 Task: Add the task  Upgrade and migrate company customer relationship management (CRM) to a cloud-based solution to the section Code Collectors in the project AgileImpact and add a Due Date to the respective task as 2024/02/11
Action: Mouse moved to (775, 563)
Screenshot: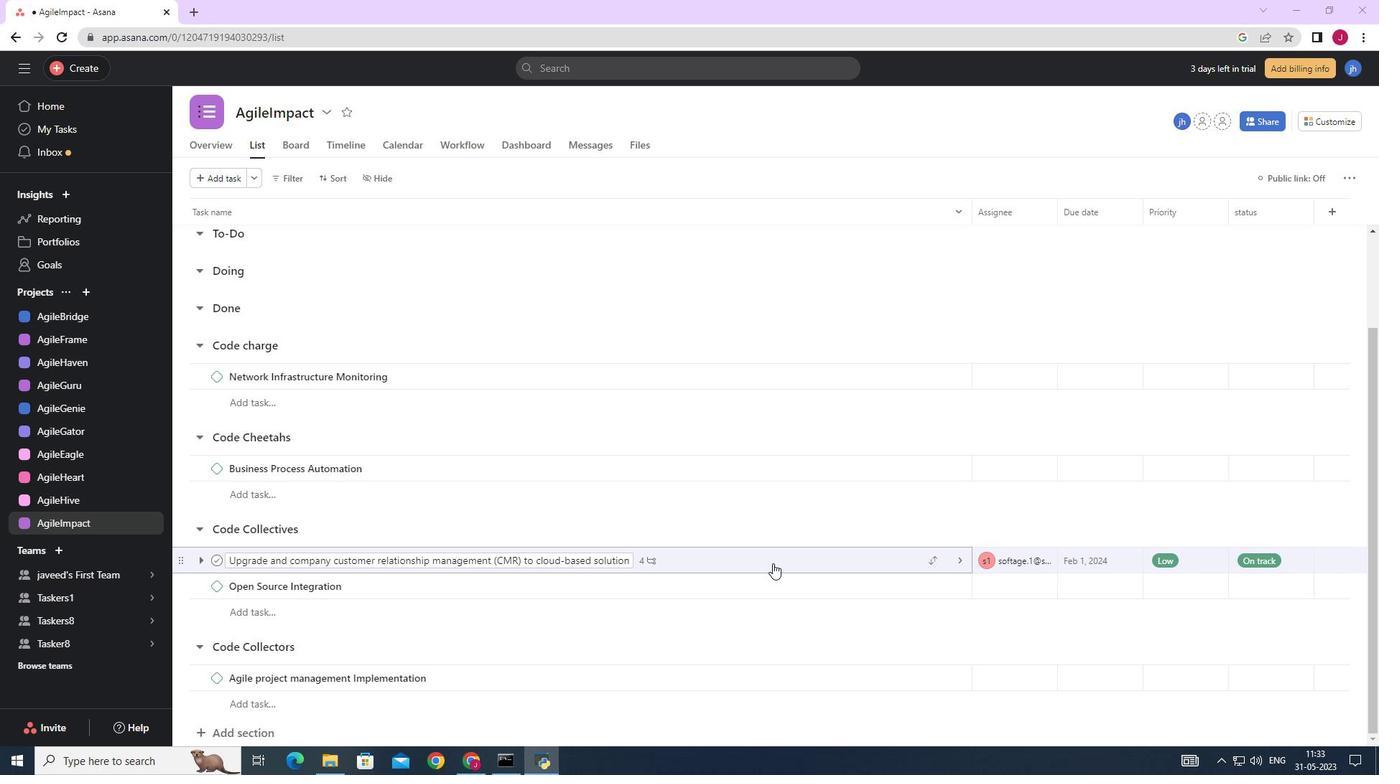 
Action: Mouse scrolled (775, 563) with delta (0, 0)
Screenshot: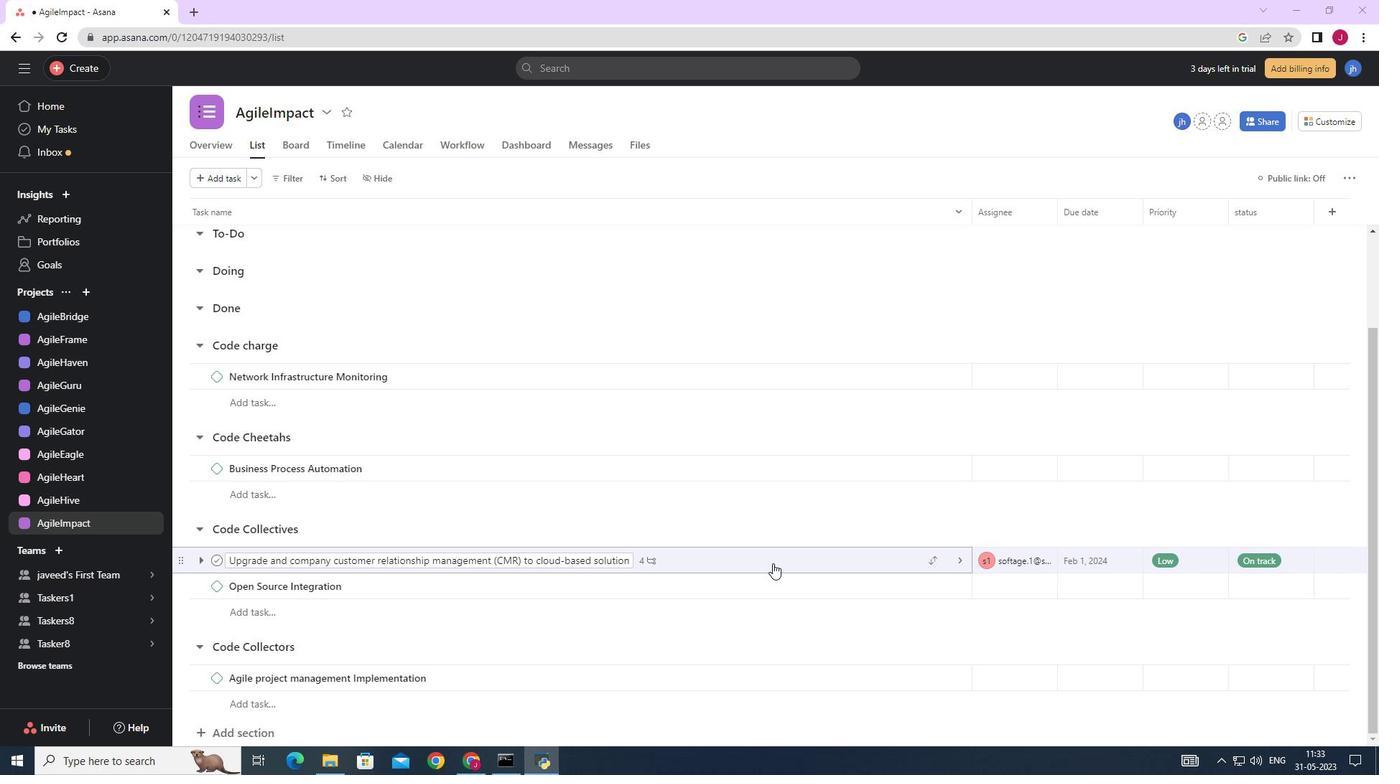 
Action: Mouse scrolled (775, 563) with delta (0, 0)
Screenshot: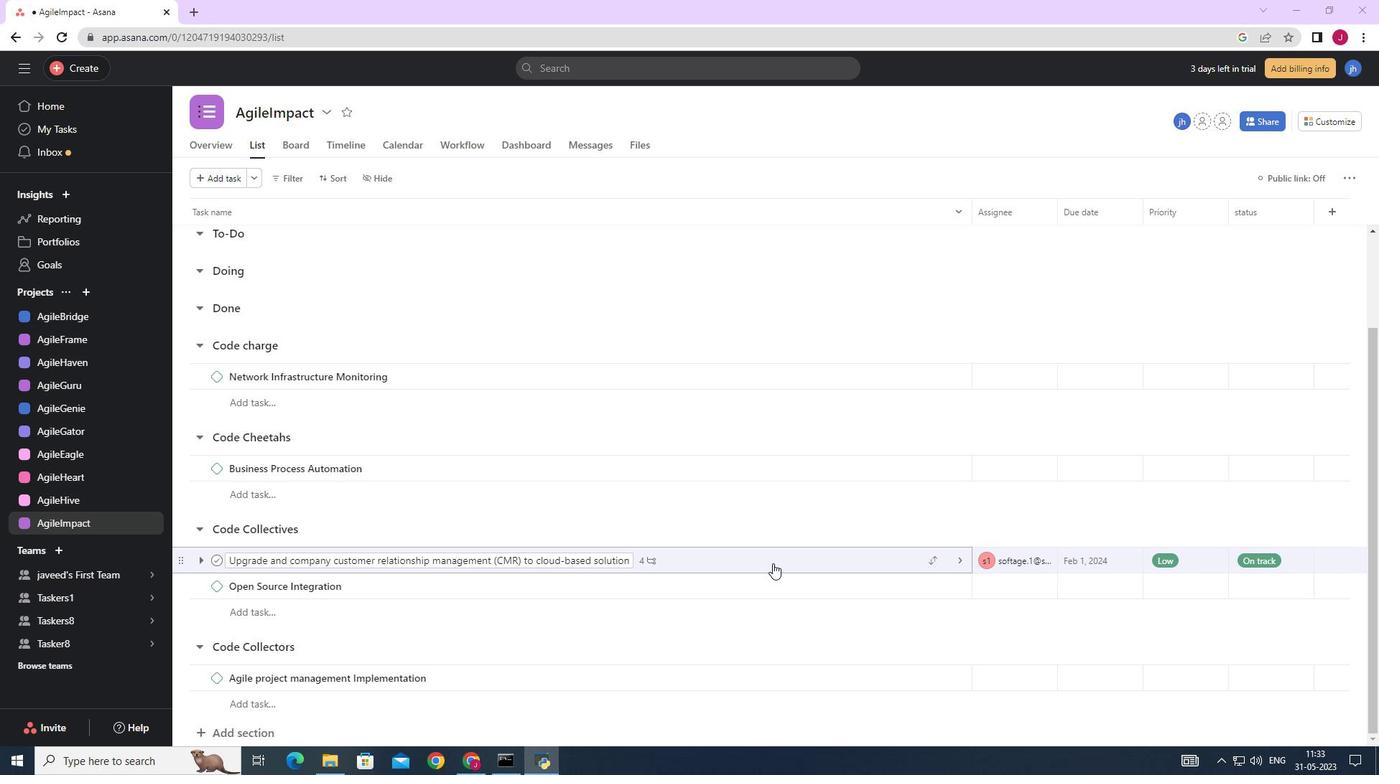 
Action: Mouse scrolled (775, 563) with delta (0, 0)
Screenshot: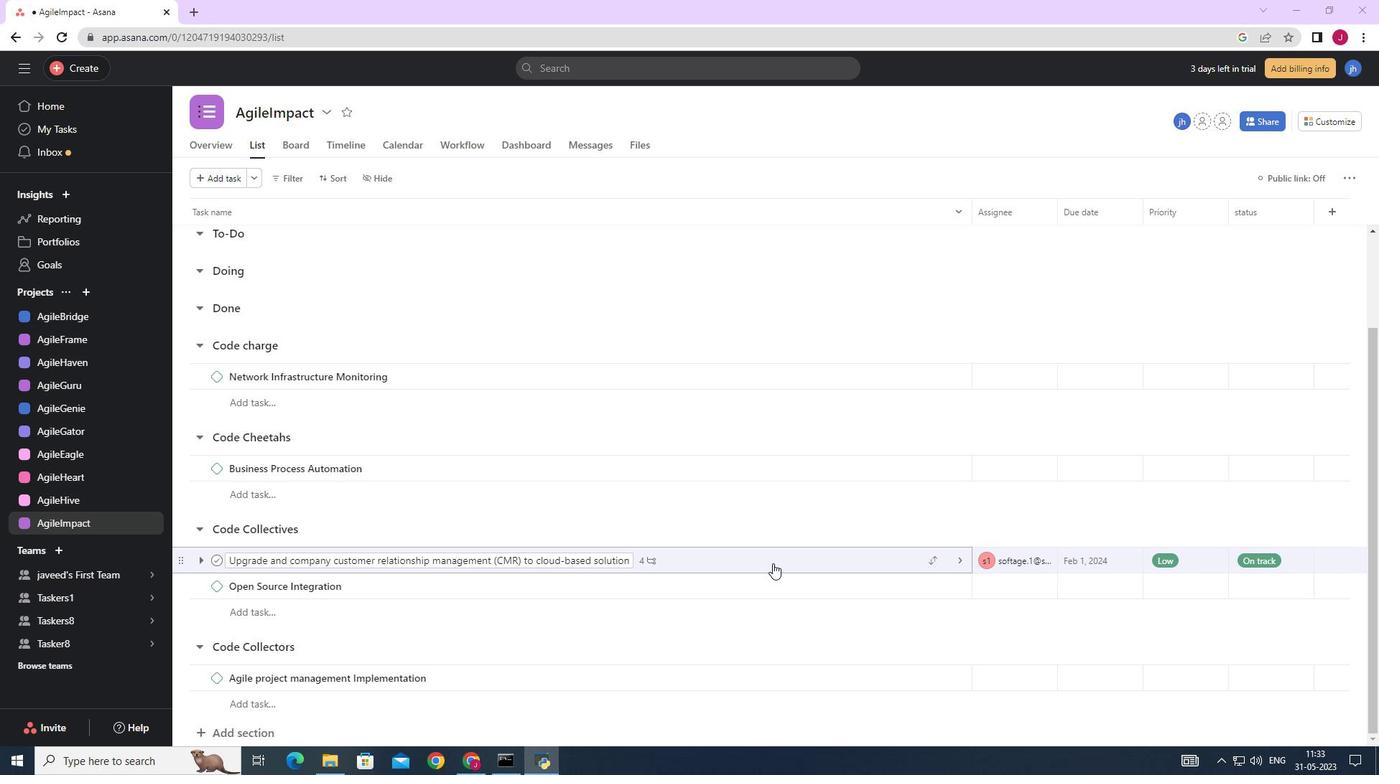 
Action: Mouse scrolled (775, 563) with delta (0, 0)
Screenshot: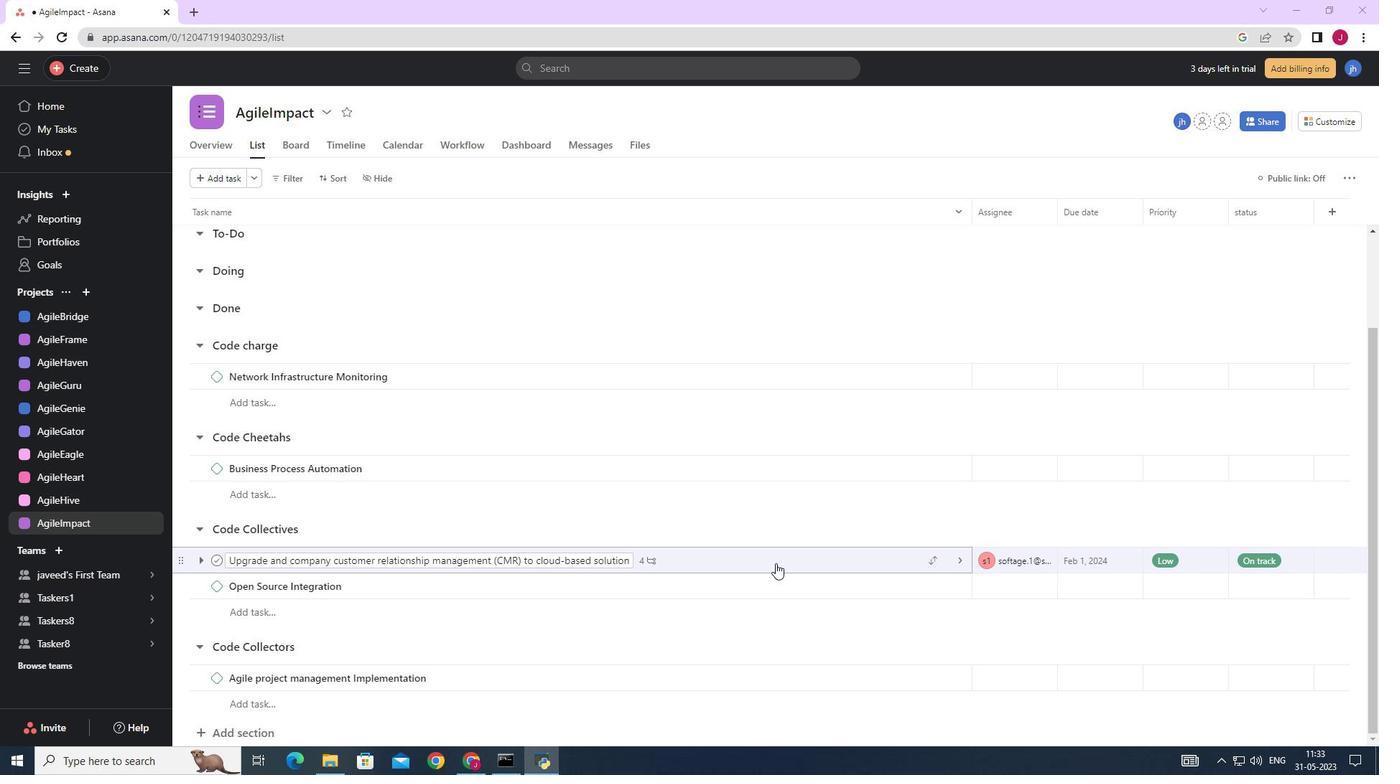 
Action: Mouse moved to (776, 563)
Screenshot: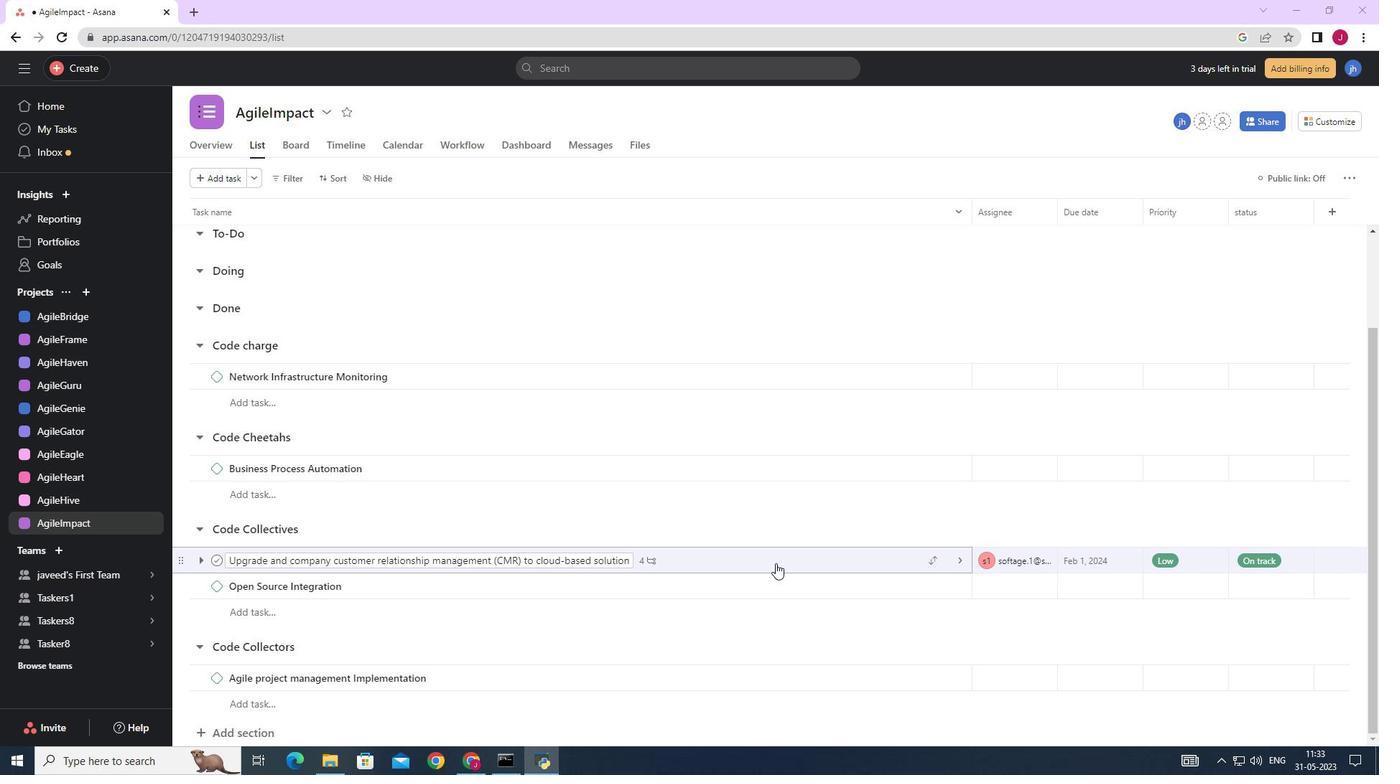 
Action: Mouse scrolled (776, 563) with delta (0, 0)
Screenshot: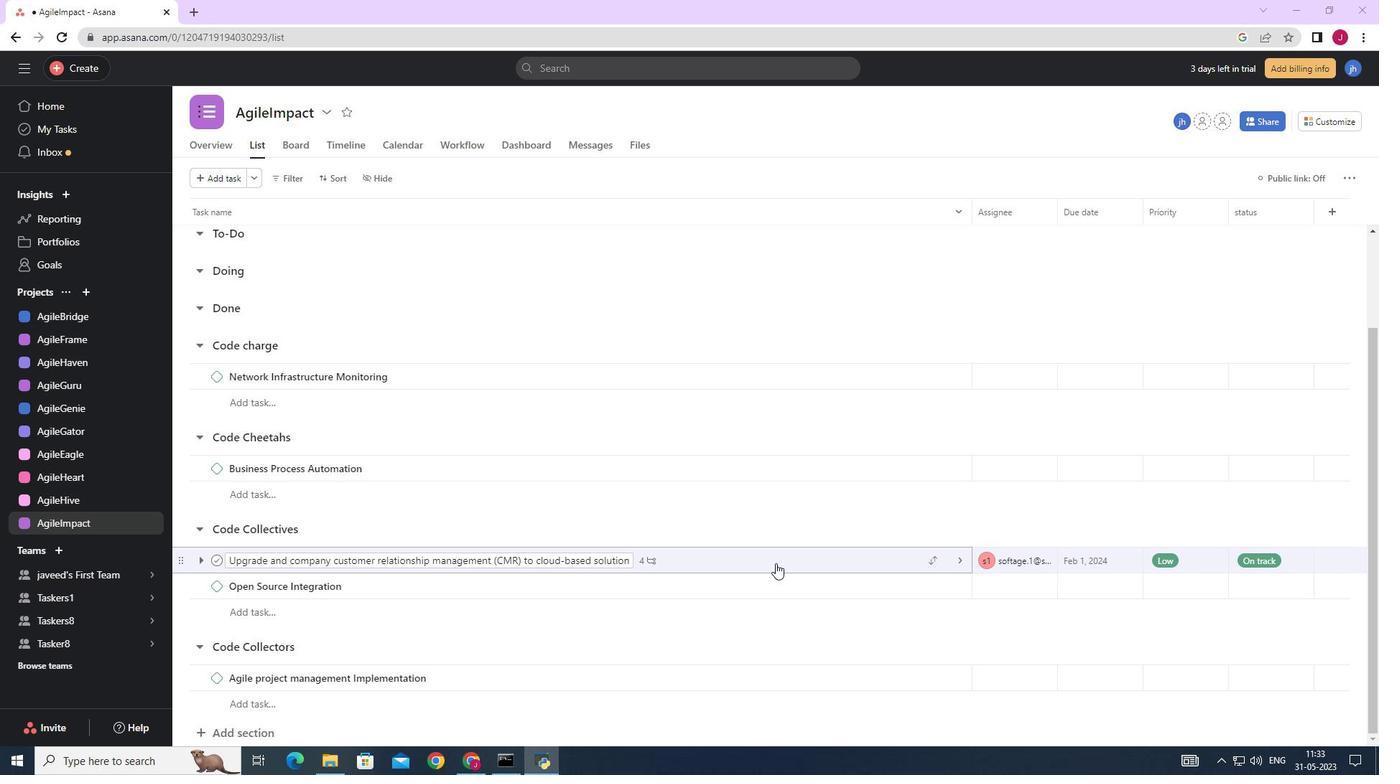 
Action: Mouse moved to (777, 568)
Screenshot: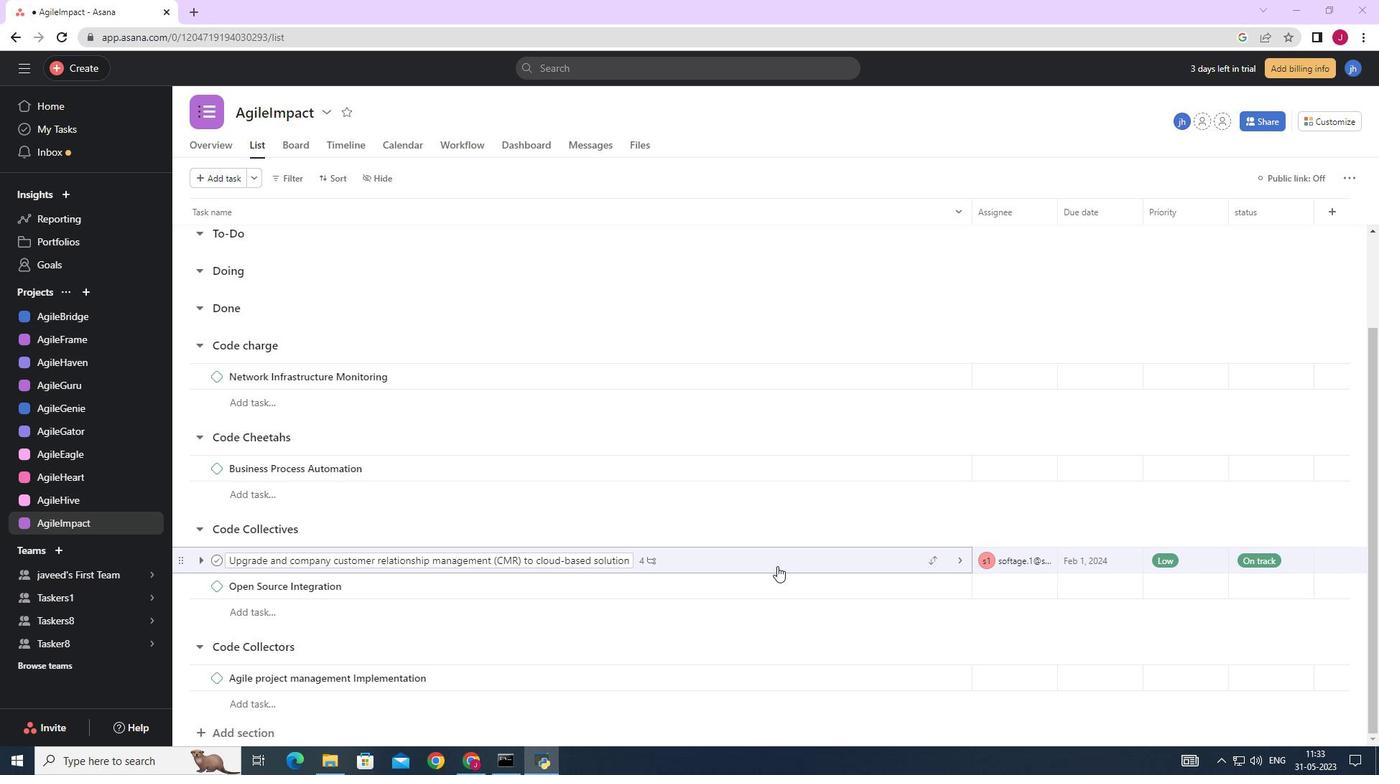 
Action: Mouse scrolled (777, 567) with delta (0, 0)
Screenshot: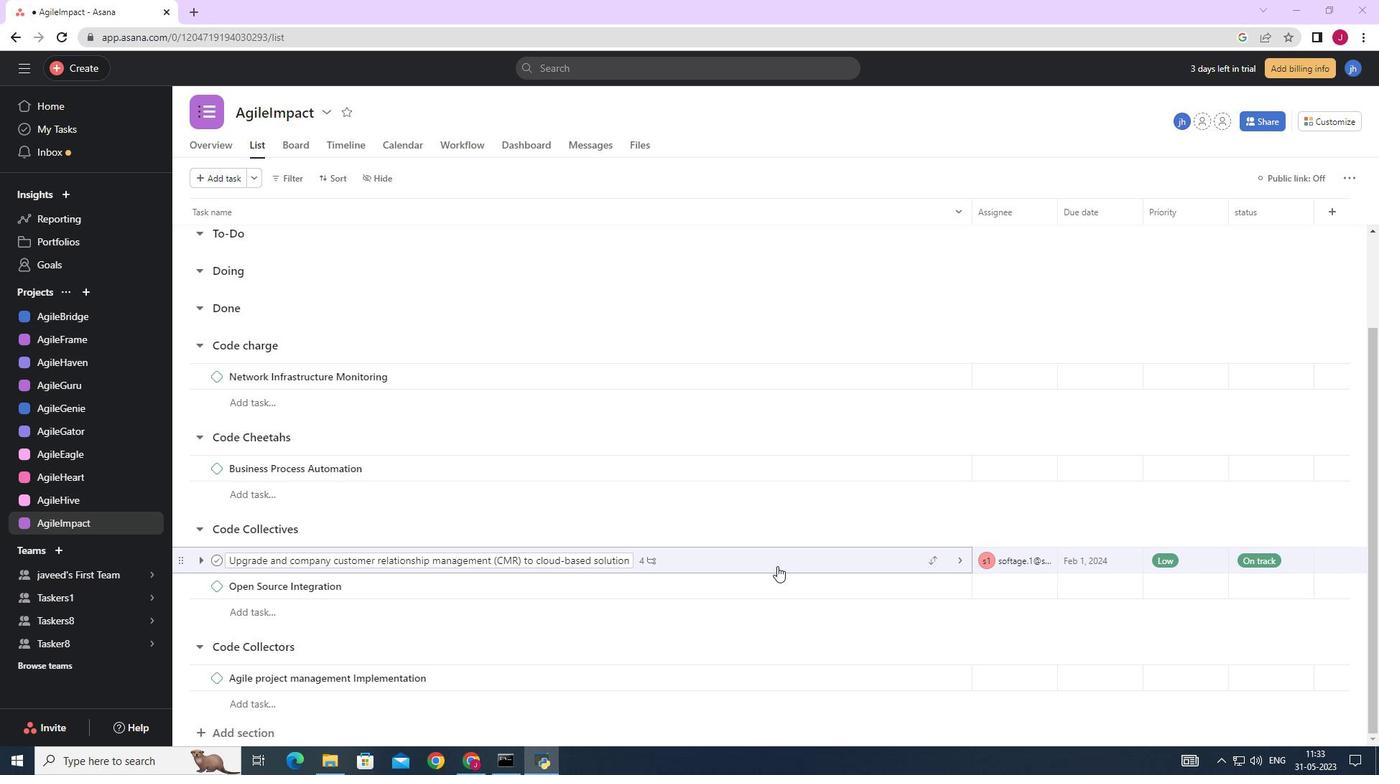 
Action: Mouse moved to (777, 570)
Screenshot: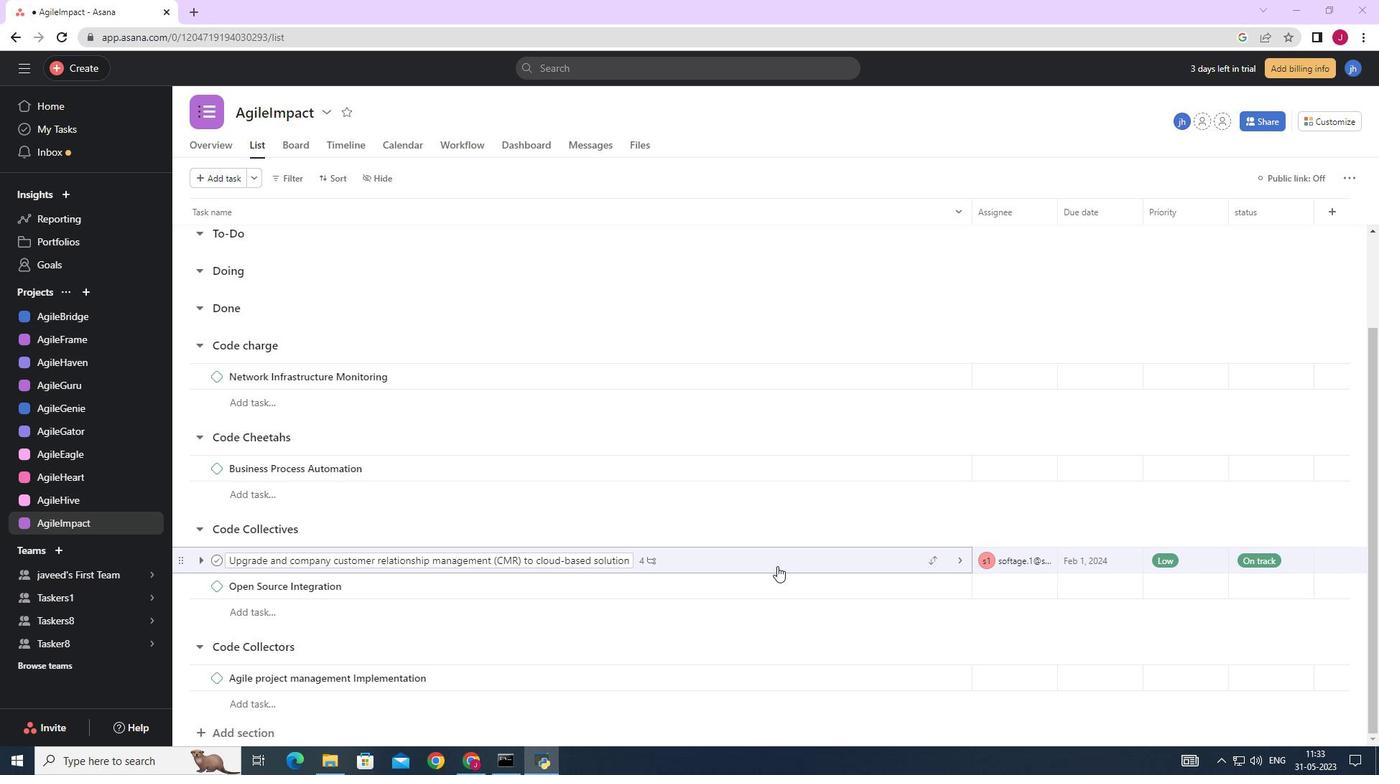 
Action: Mouse scrolled (777, 569) with delta (0, 0)
Screenshot: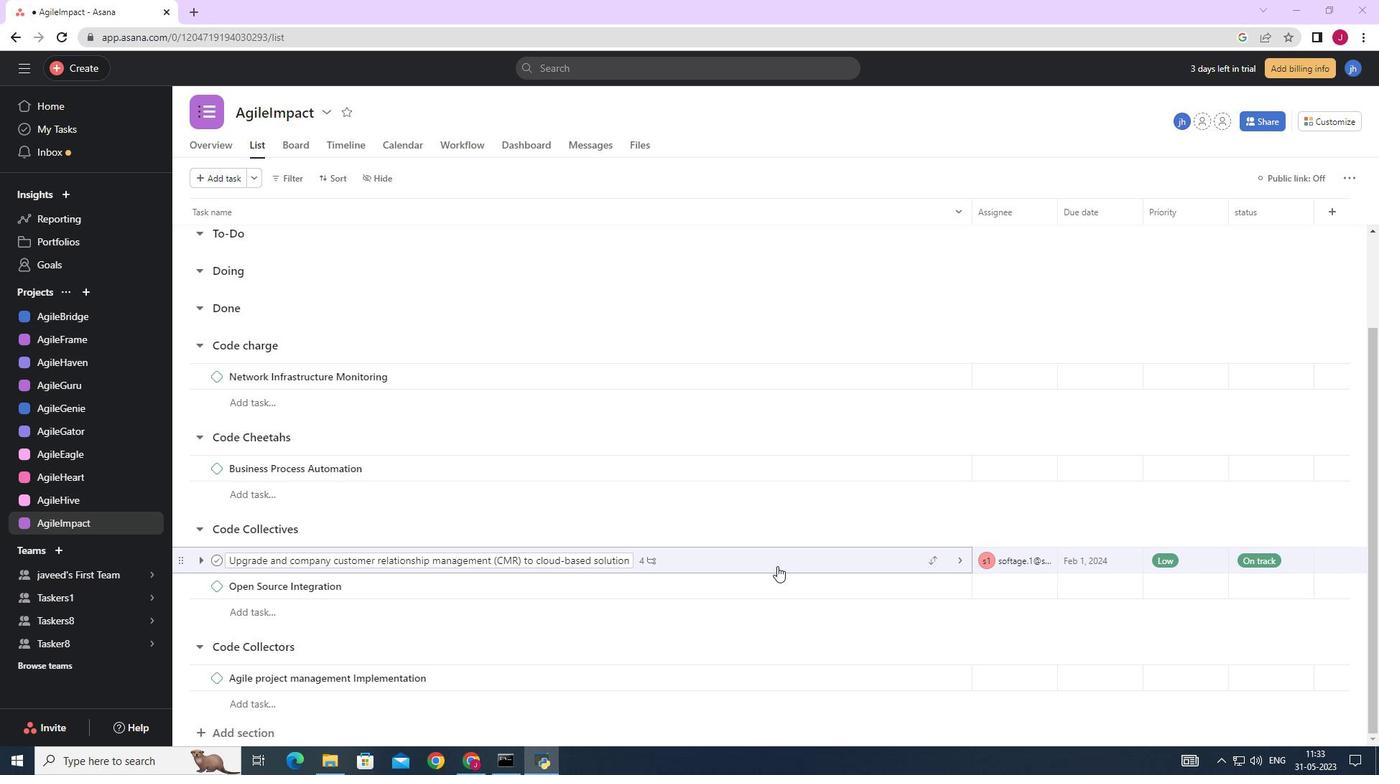 
Action: Mouse moved to (777, 572)
Screenshot: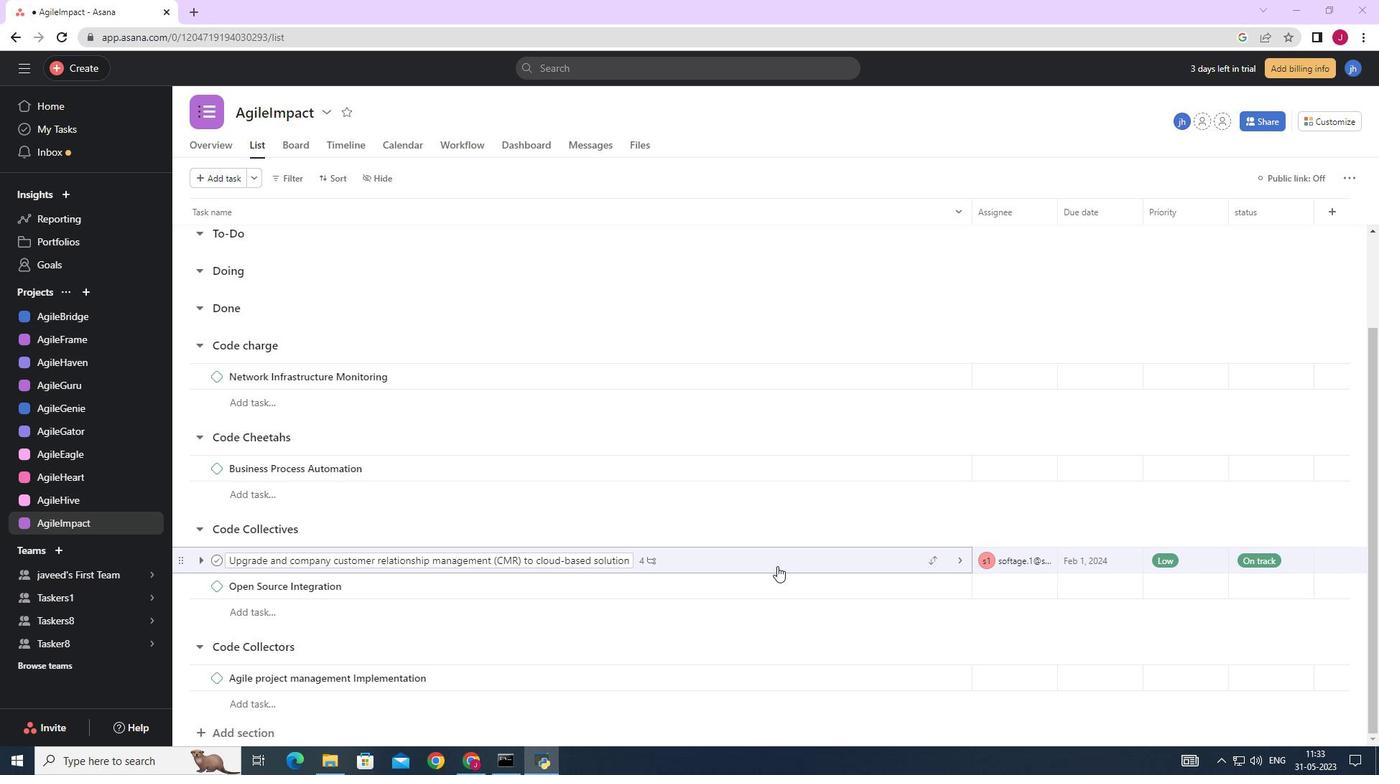 
Action: Mouse scrolled (777, 571) with delta (0, 0)
Screenshot: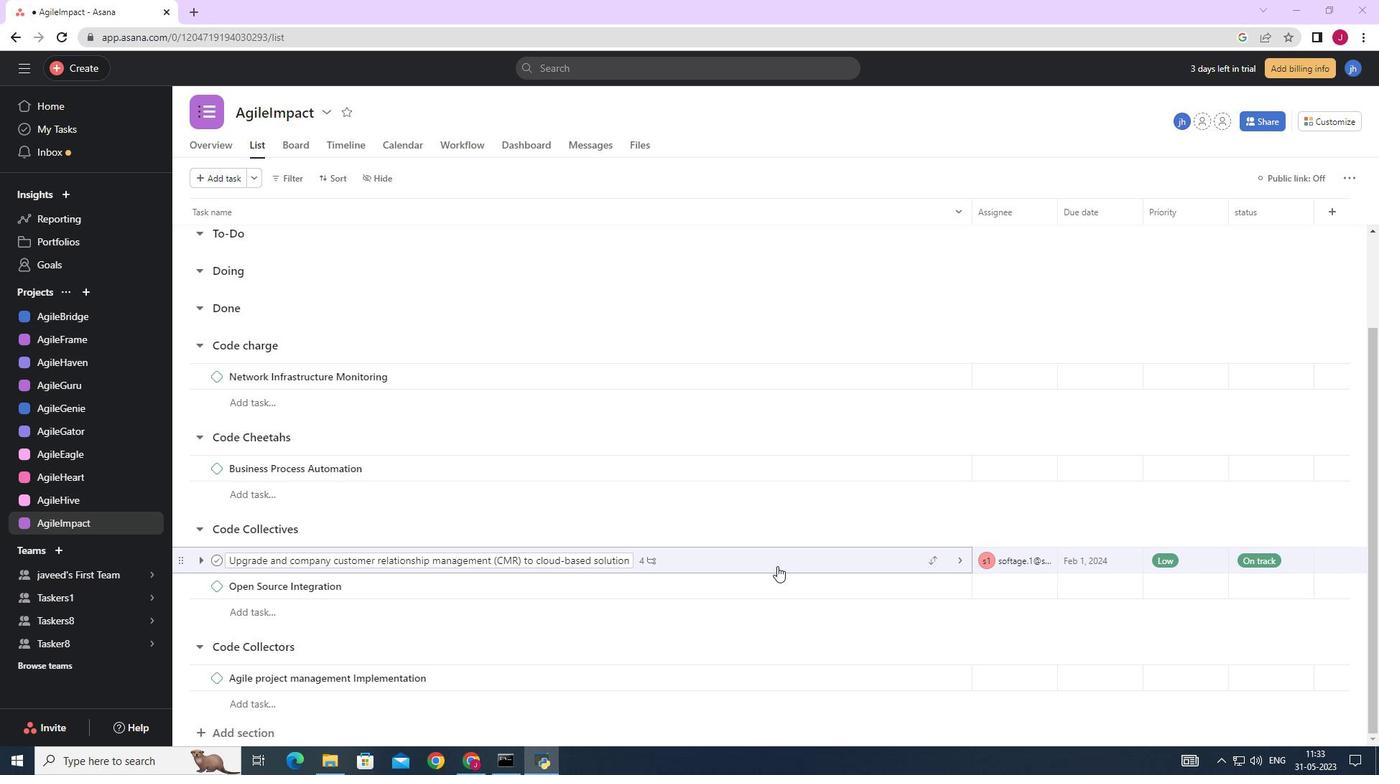
Action: Mouse moved to (932, 560)
Screenshot: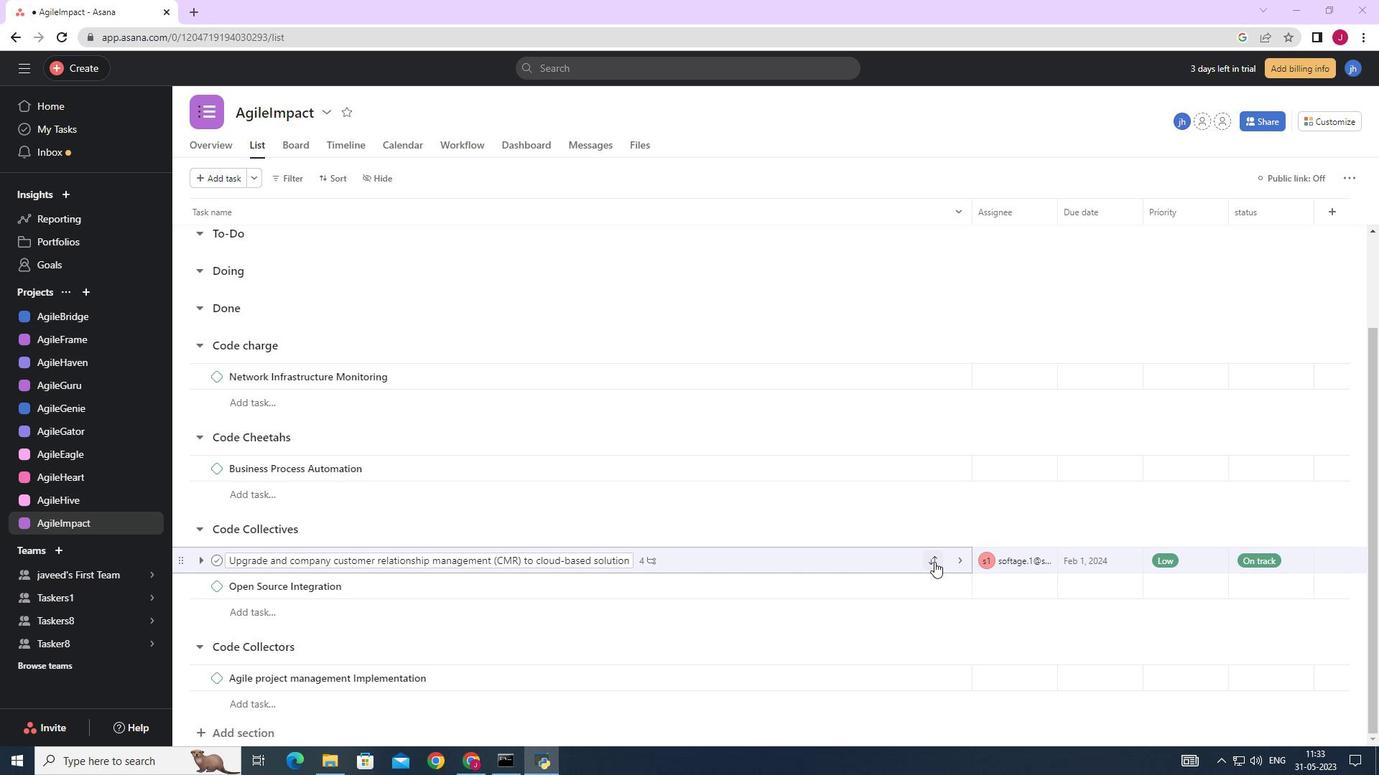 
Action: Mouse pressed left at (932, 560)
Screenshot: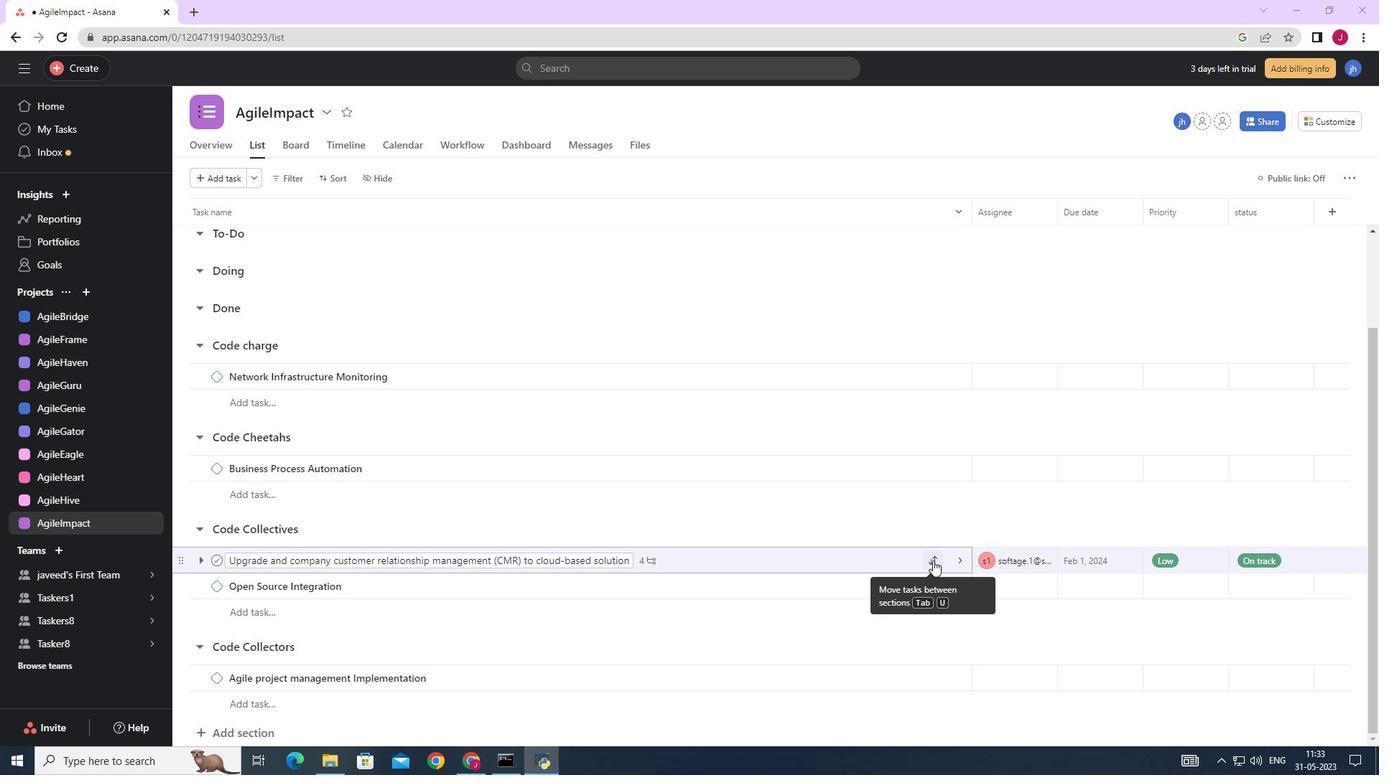 
Action: Mouse moved to (858, 527)
Screenshot: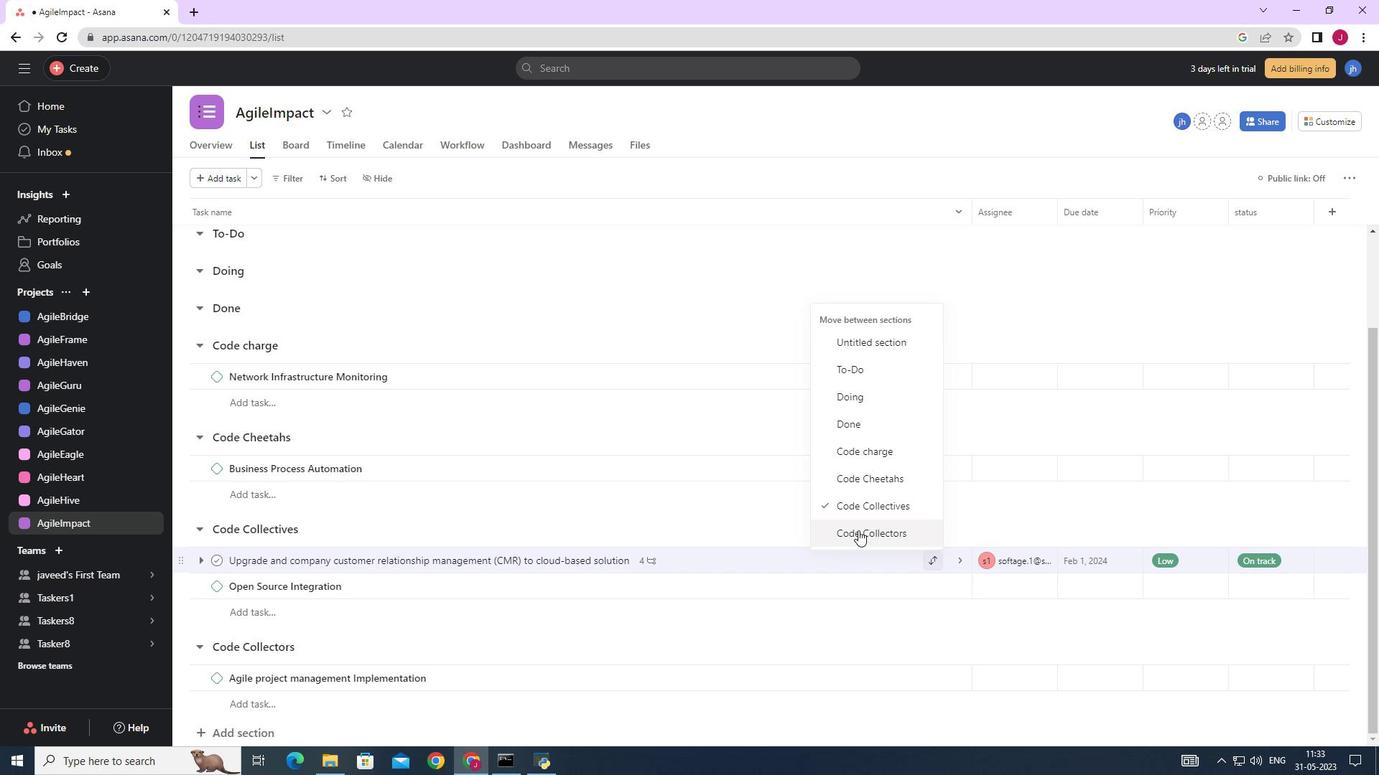 
Action: Mouse pressed left at (858, 527)
Screenshot: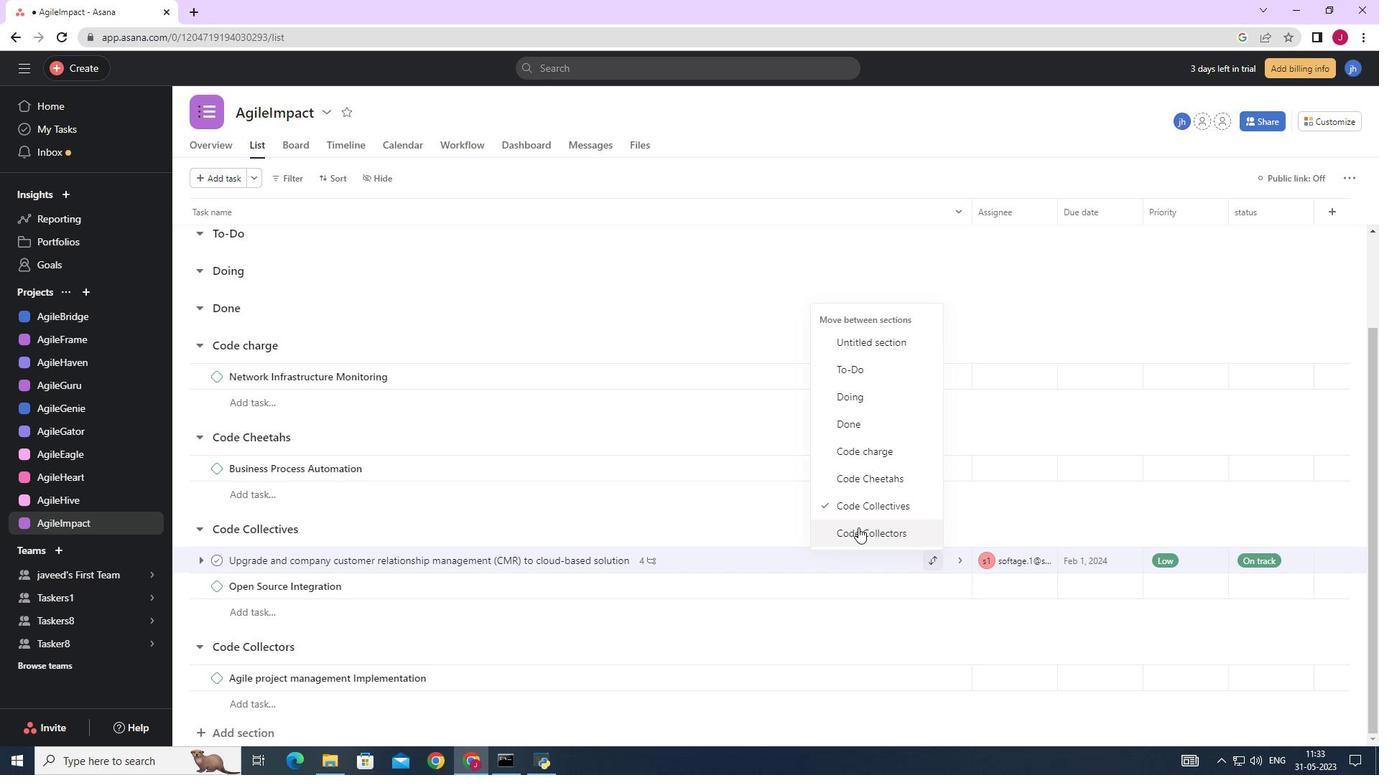 
Action: Mouse moved to (856, 603)
Screenshot: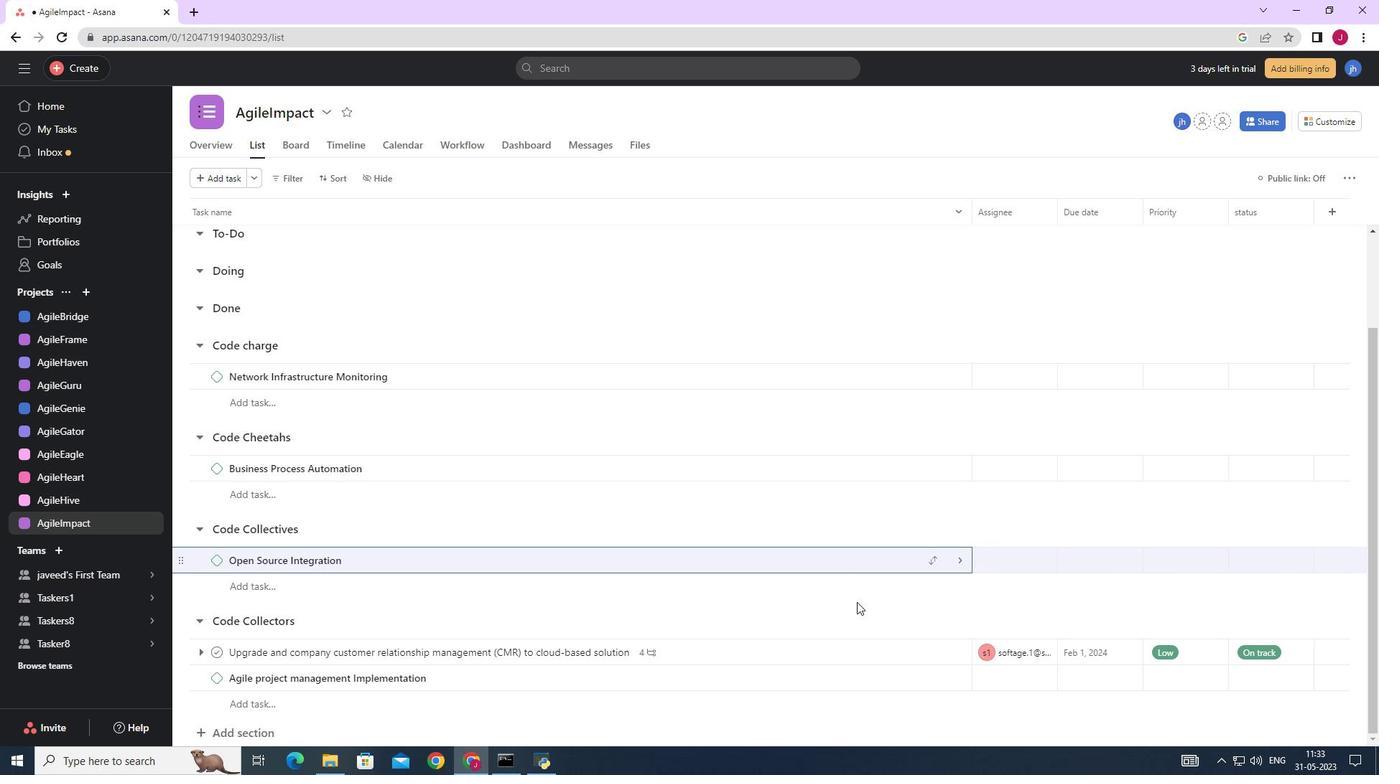 
Action: Mouse scrolled (856, 602) with delta (0, 0)
Screenshot: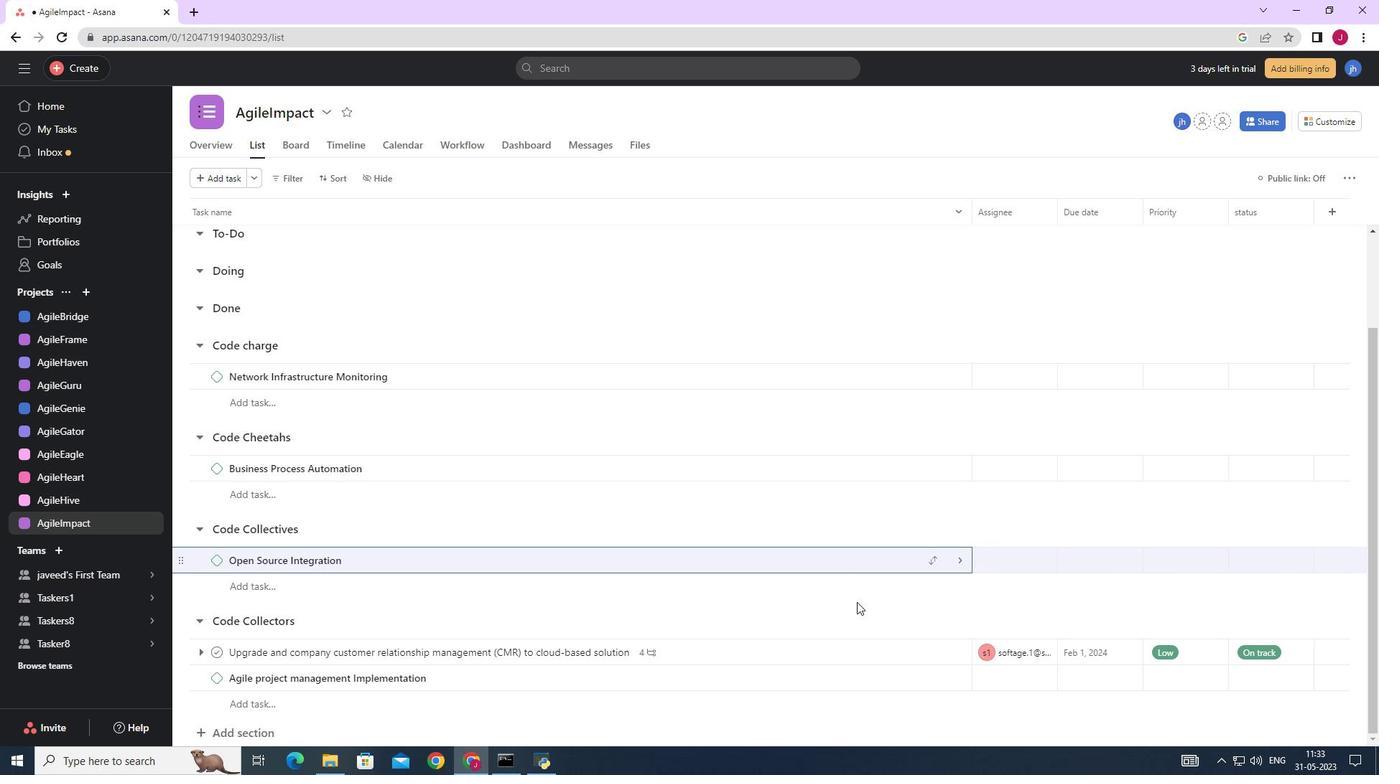 
Action: Mouse moved to (856, 604)
Screenshot: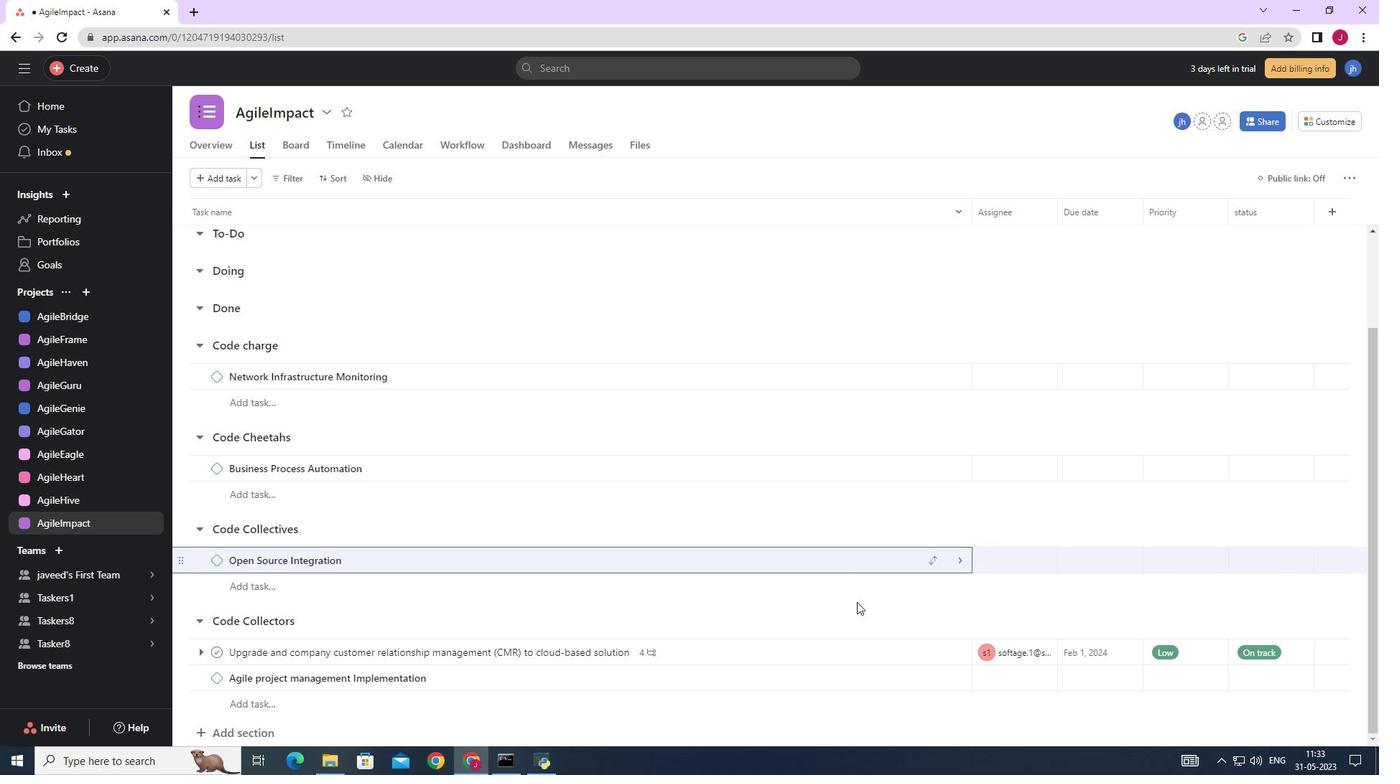 
Action: Mouse scrolled (856, 604) with delta (0, 0)
Screenshot: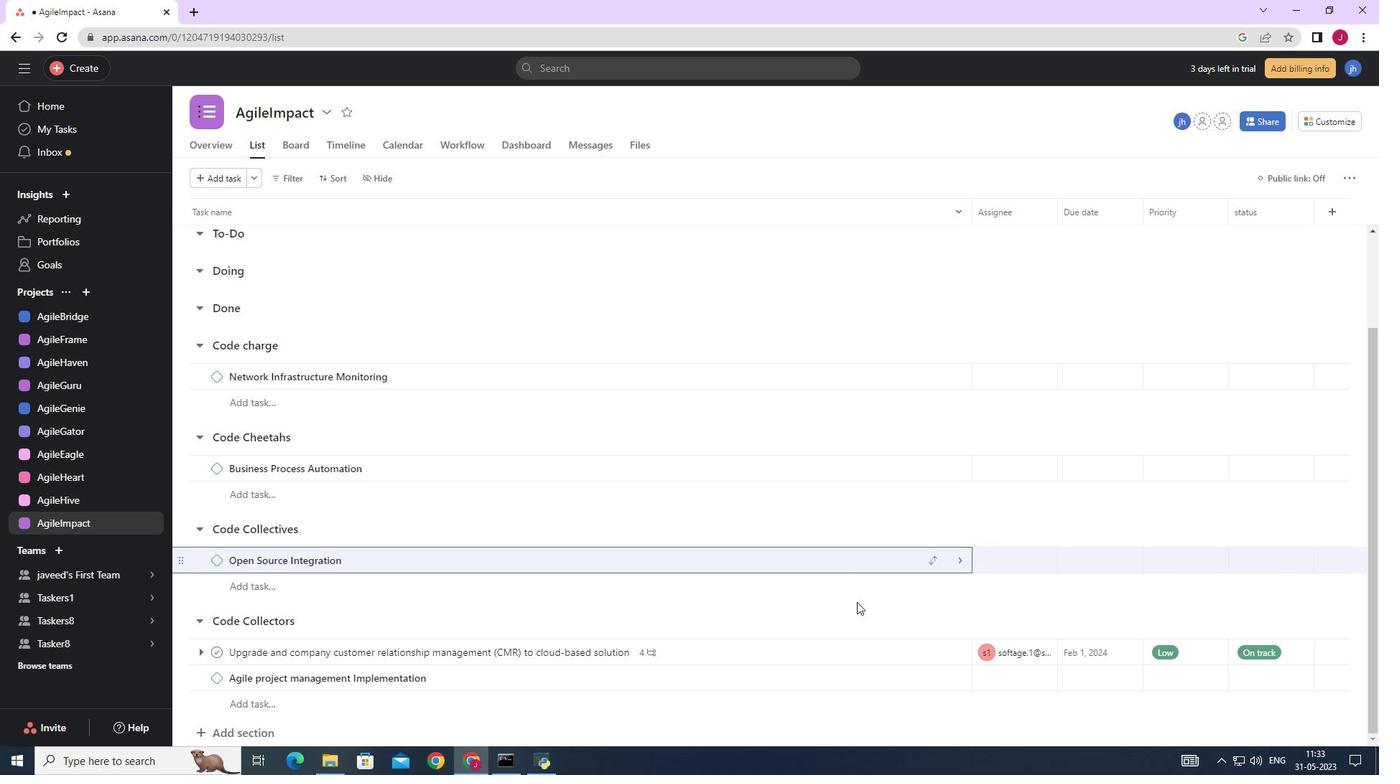 
Action: Mouse scrolled (856, 604) with delta (0, 0)
Screenshot: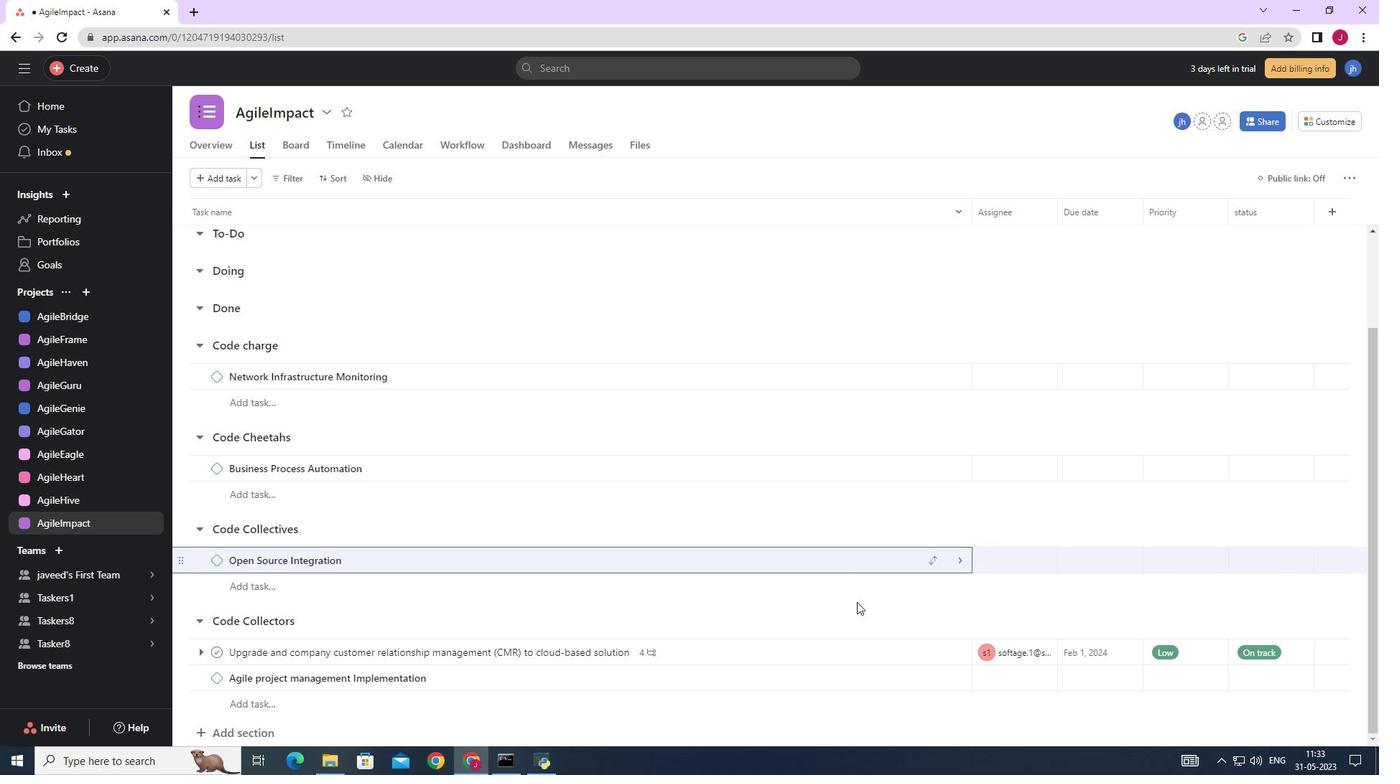 
Action: Mouse scrolled (856, 604) with delta (0, 0)
Screenshot: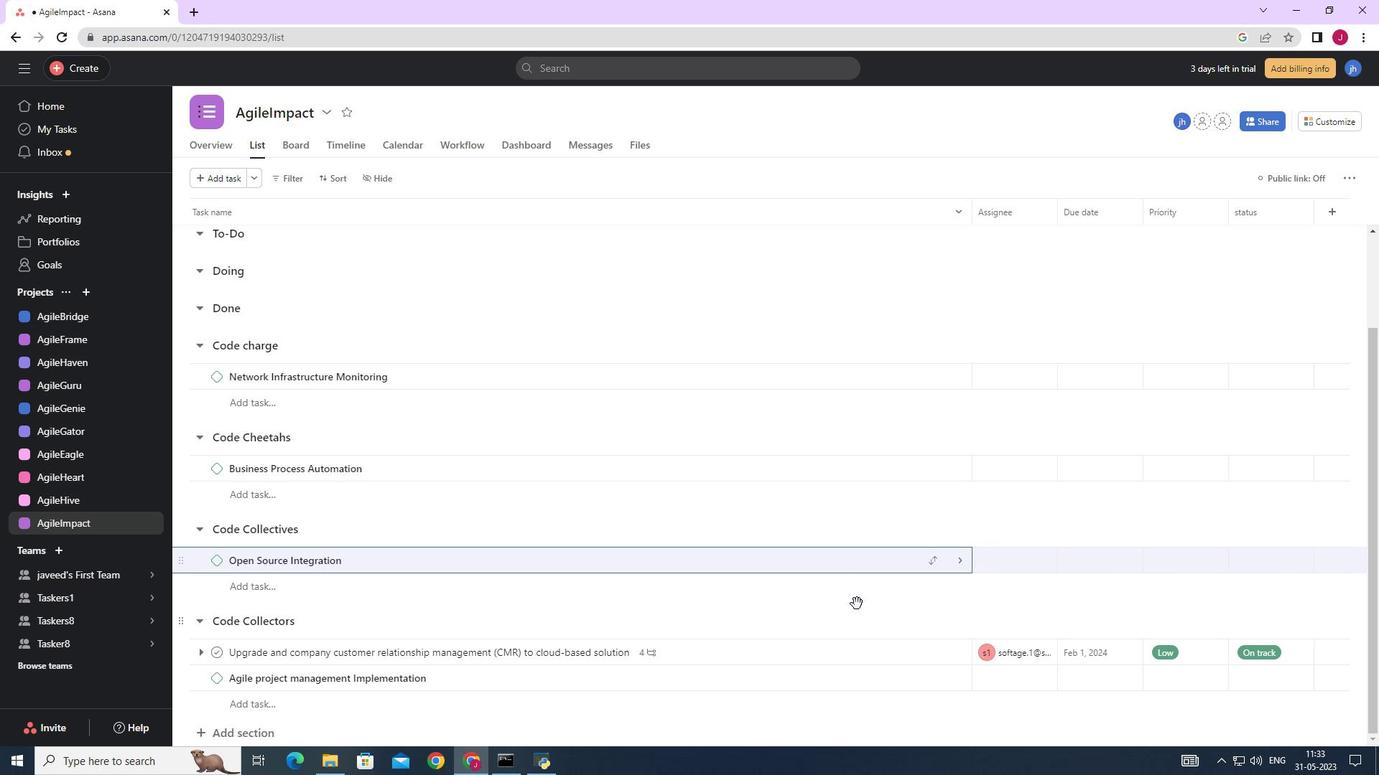 
Action: Mouse scrolled (856, 604) with delta (0, 0)
Screenshot: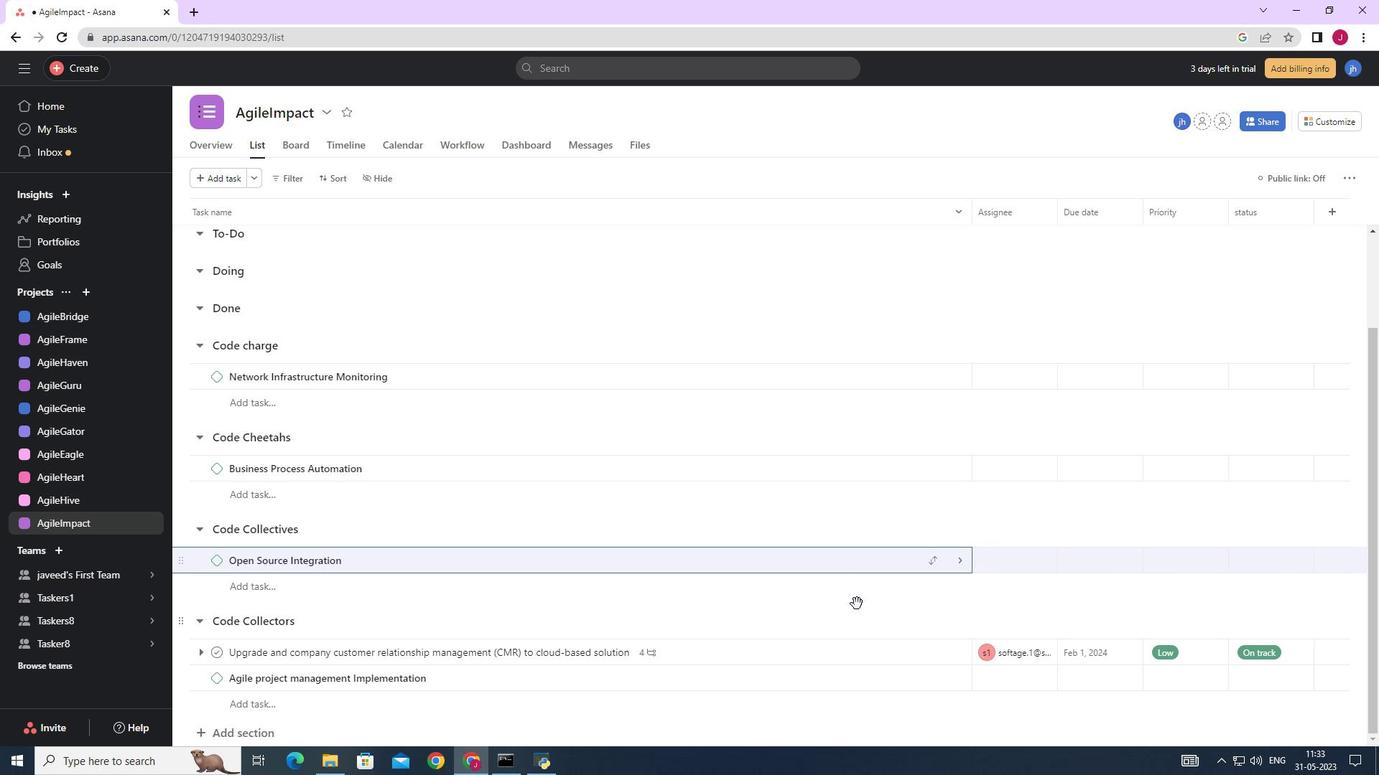 
Action: Mouse moved to (1132, 653)
Screenshot: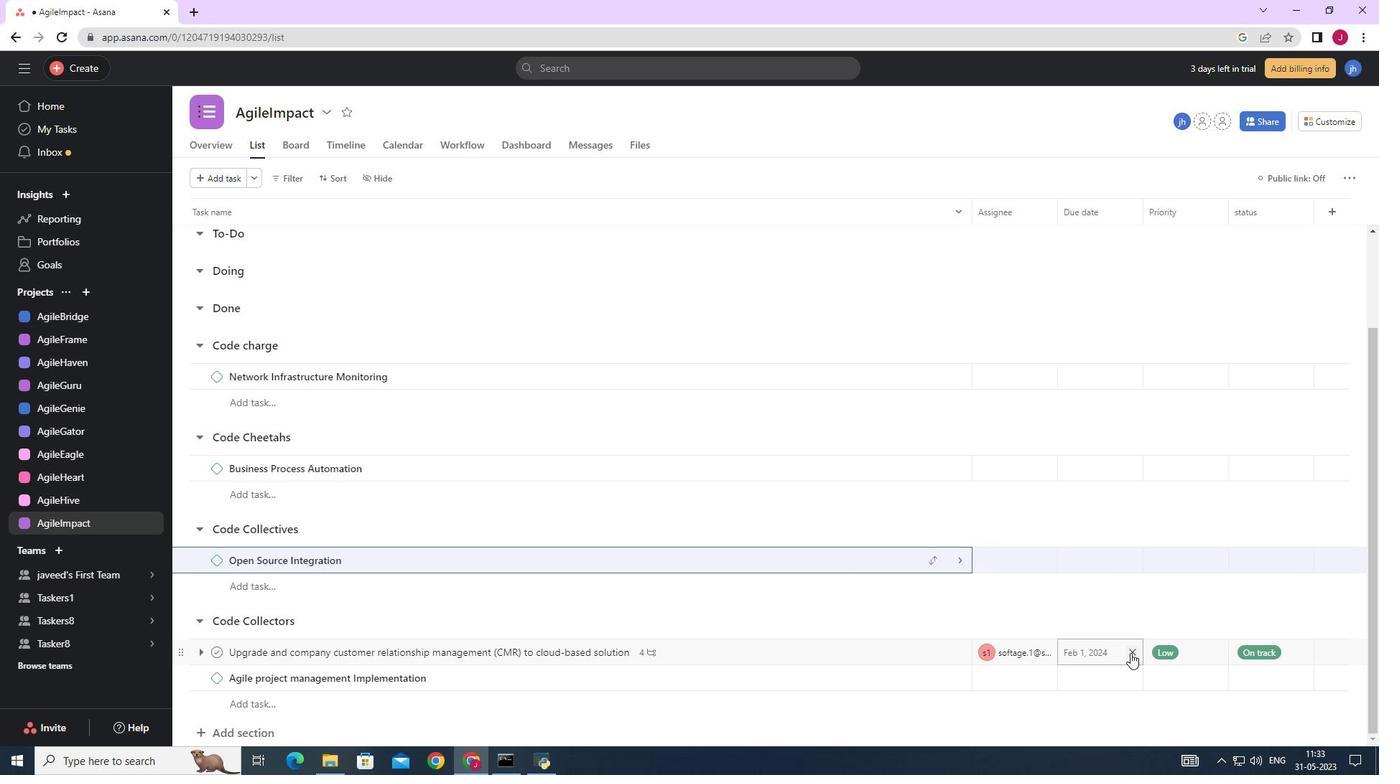 
Action: Mouse pressed left at (1132, 653)
Screenshot: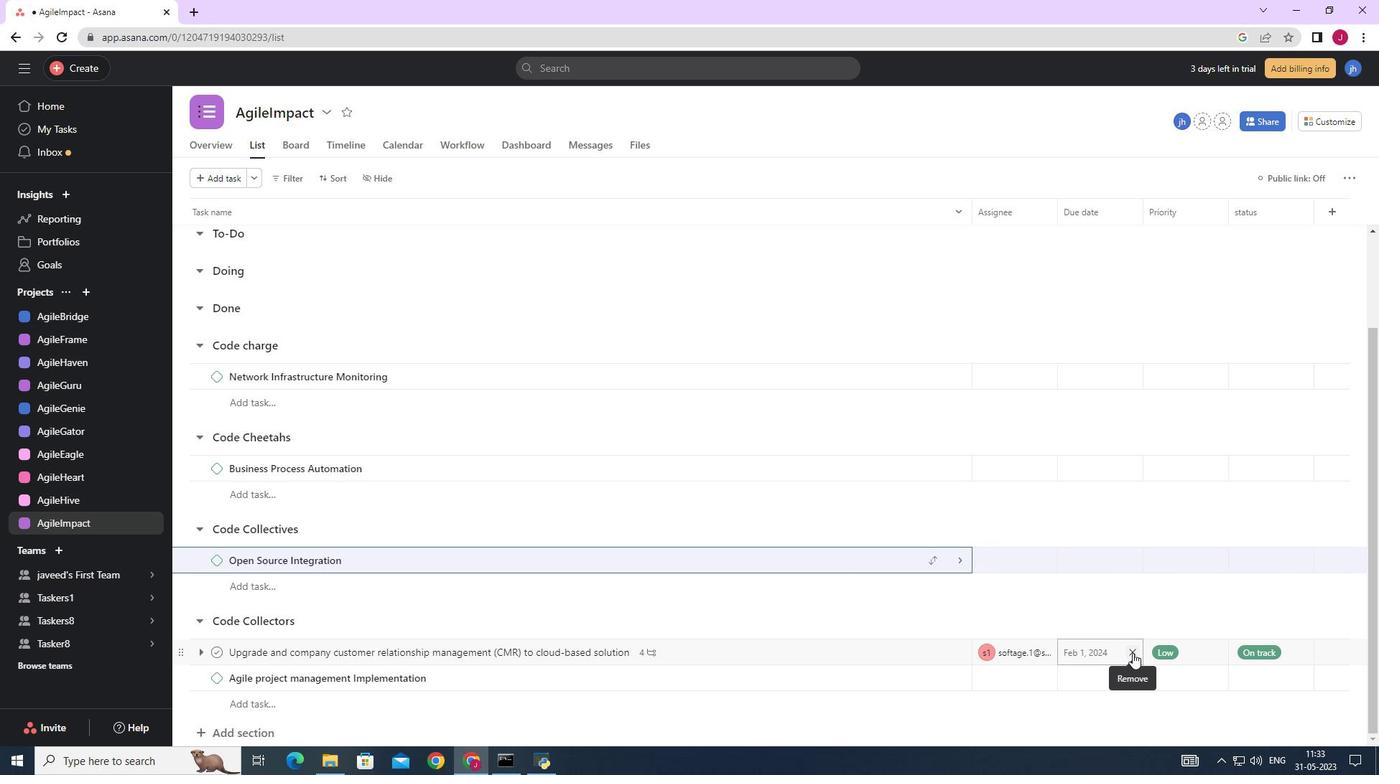 
Action: Mouse moved to (1082, 653)
Screenshot: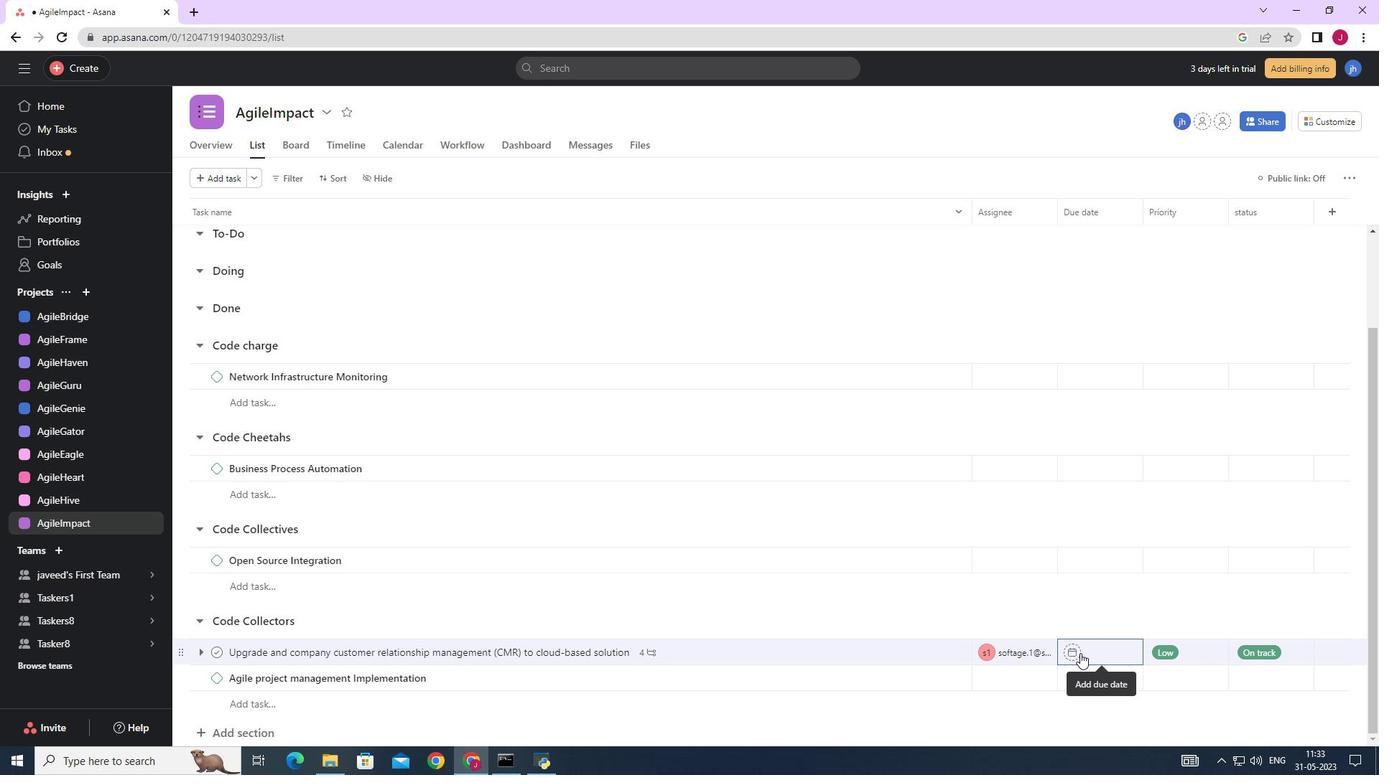 
Action: Mouse pressed left at (1082, 653)
Screenshot: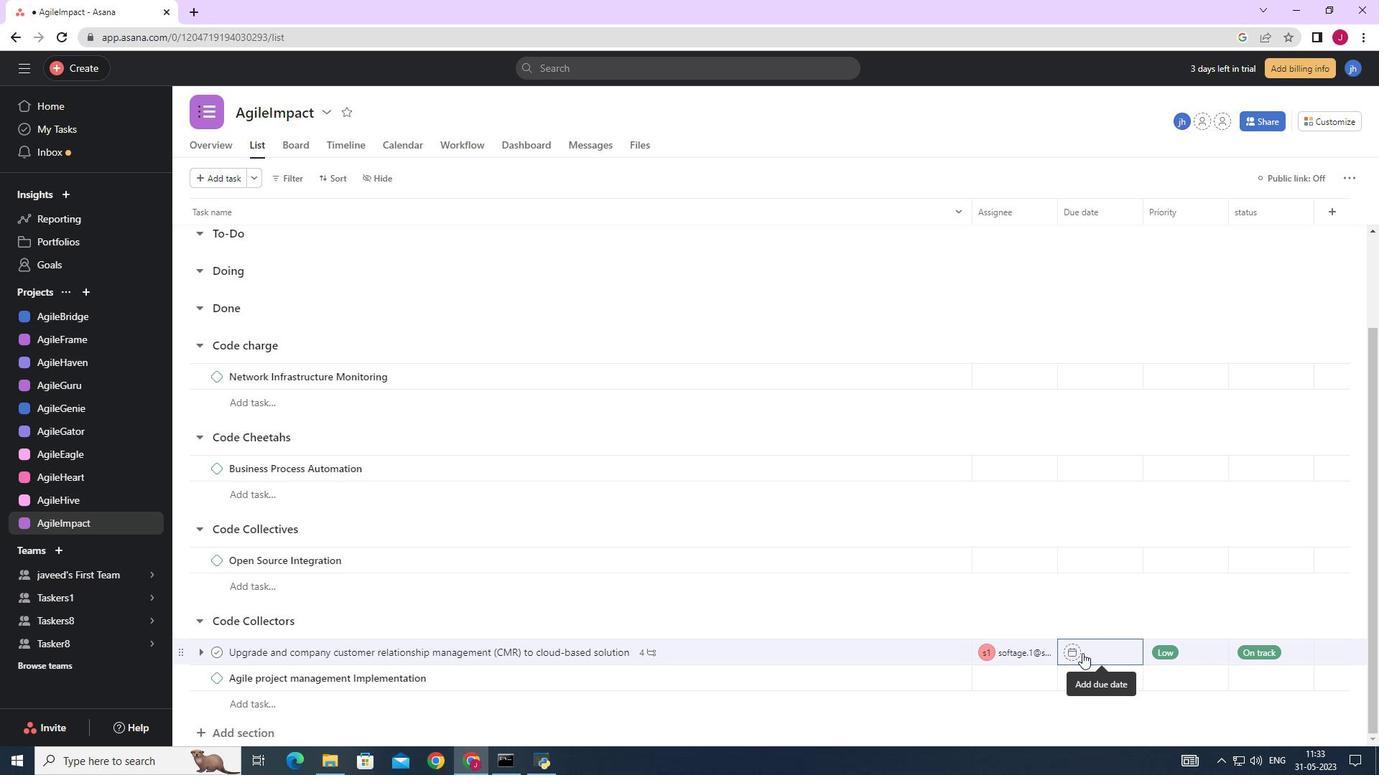 
Action: Mouse moved to (1242, 426)
Screenshot: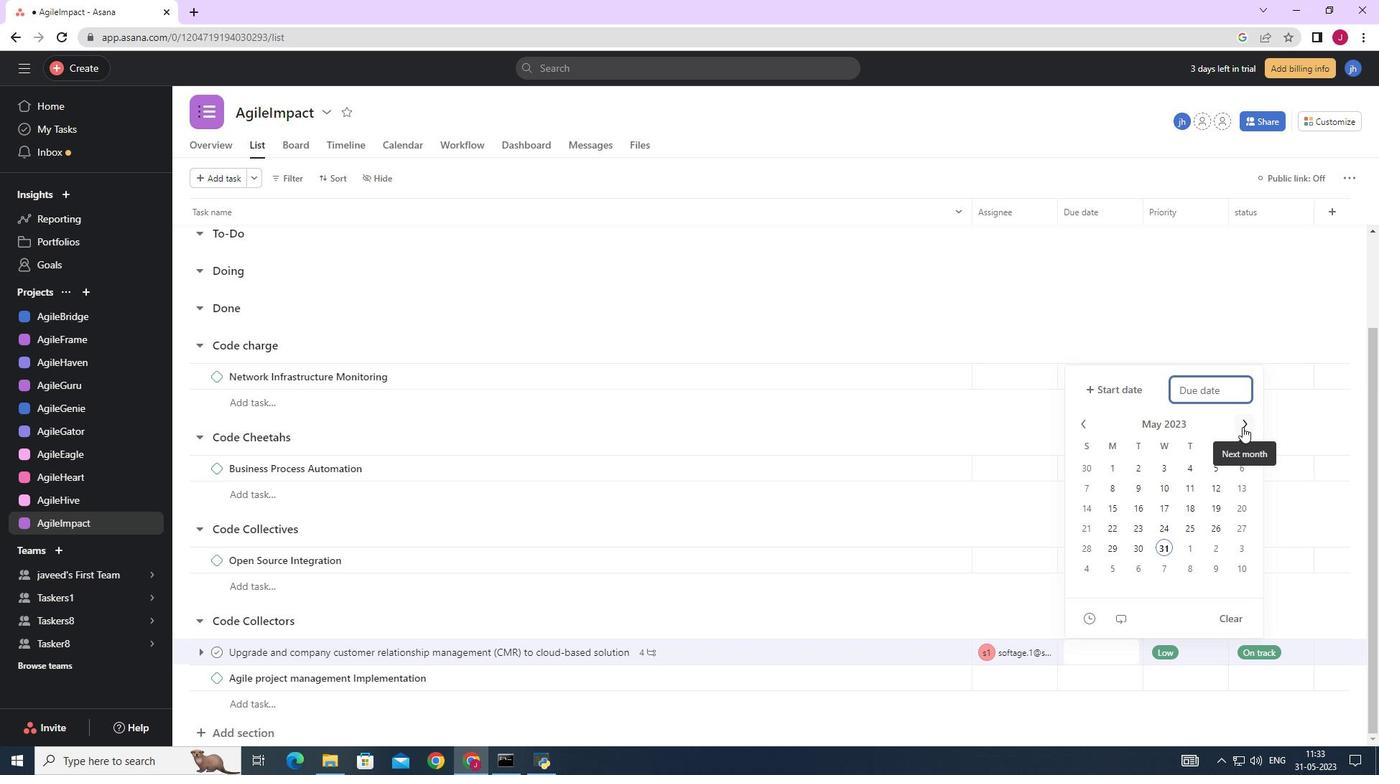
Action: Mouse pressed left at (1242, 426)
Screenshot: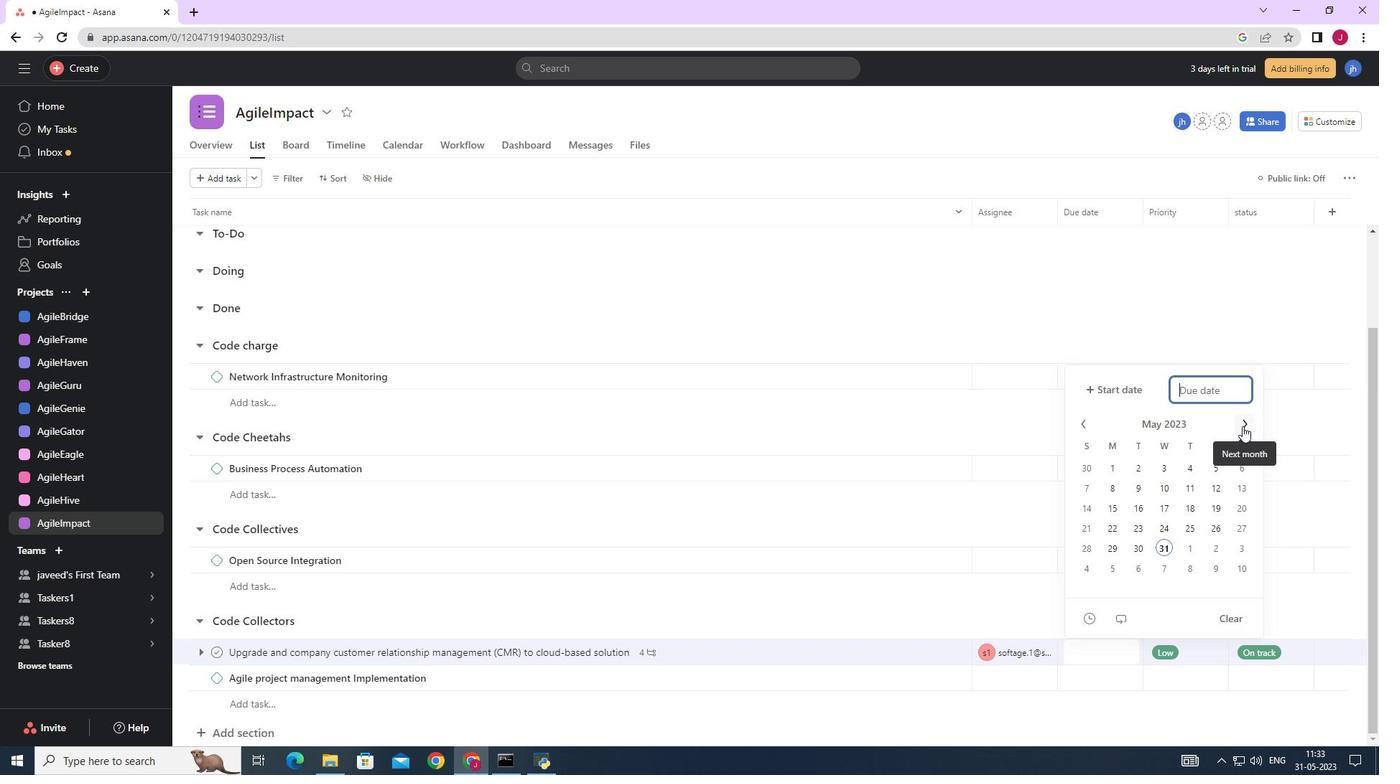 
Action: Mouse pressed left at (1242, 426)
Screenshot: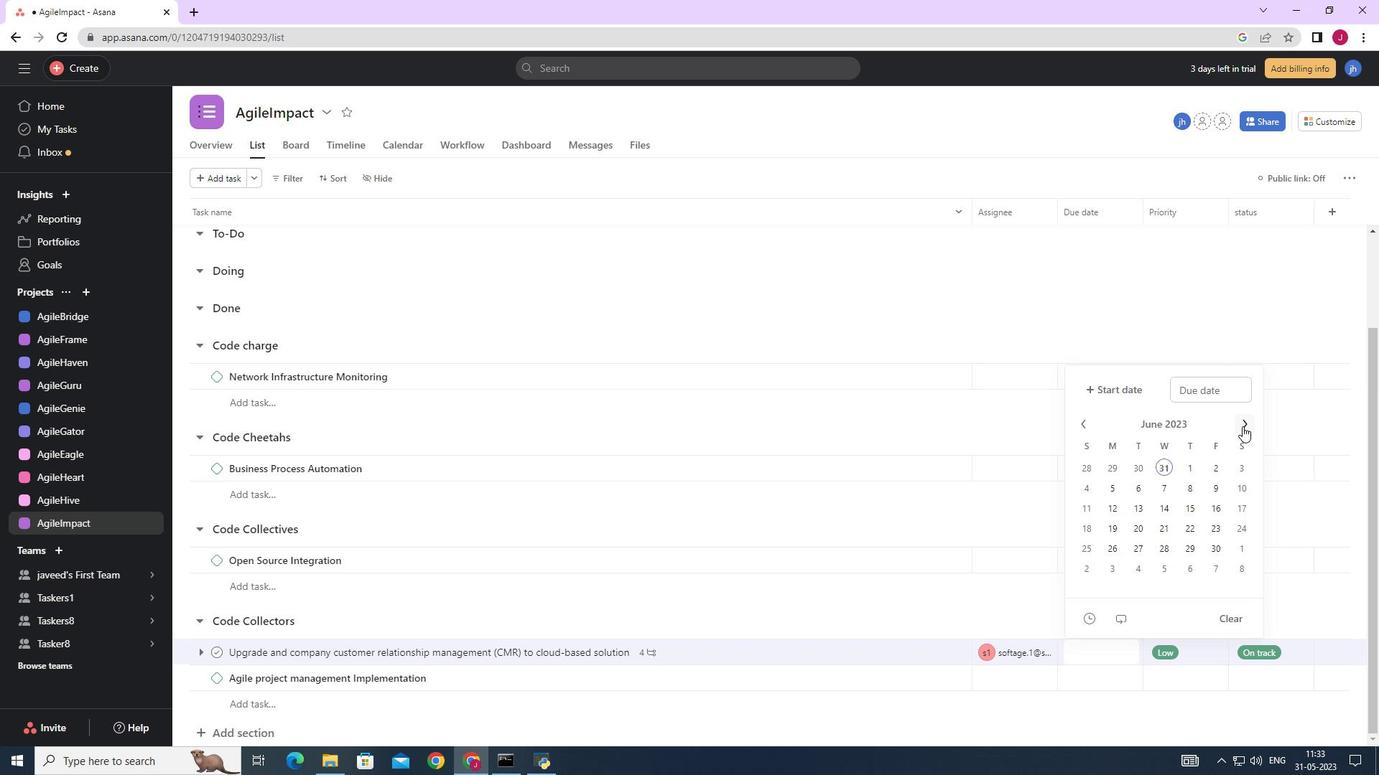 
Action: Mouse pressed left at (1242, 426)
Screenshot: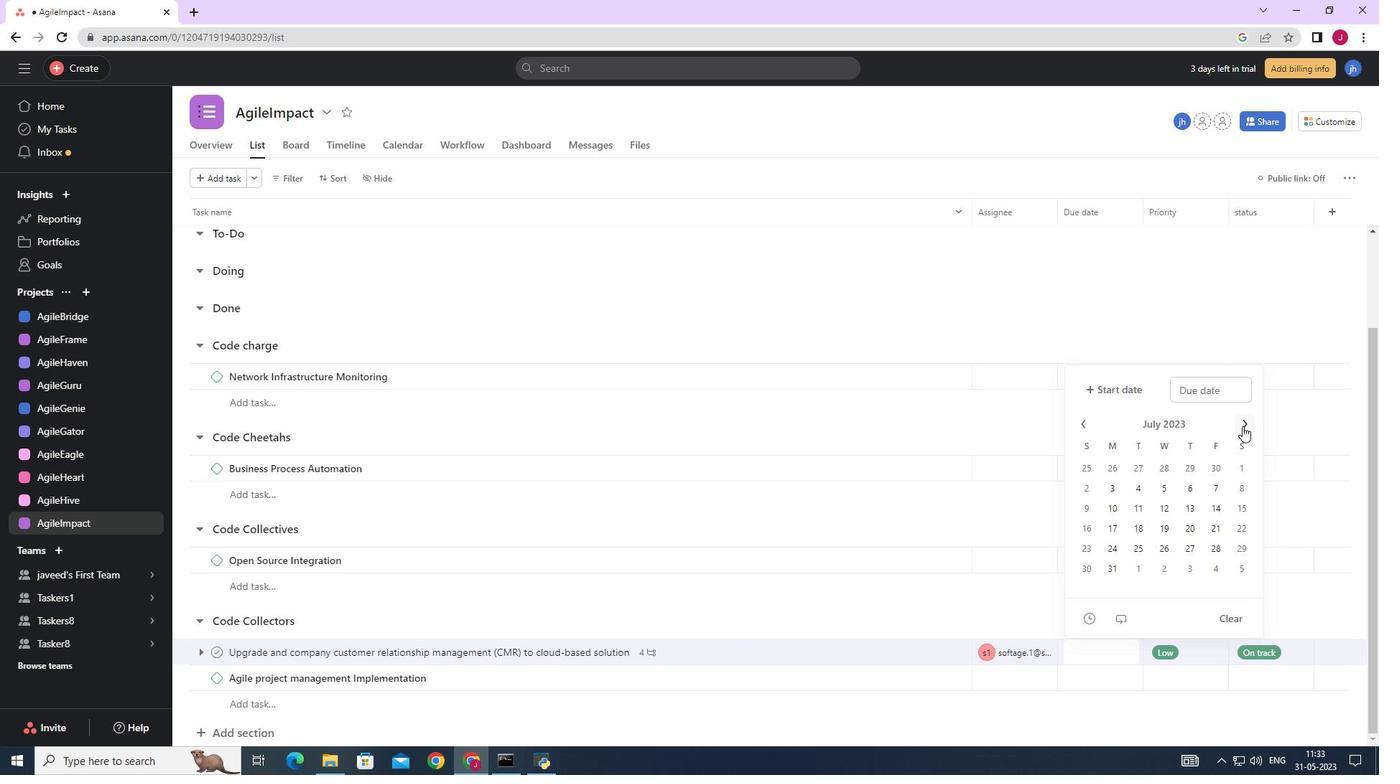 
Action: Mouse pressed left at (1242, 426)
Screenshot: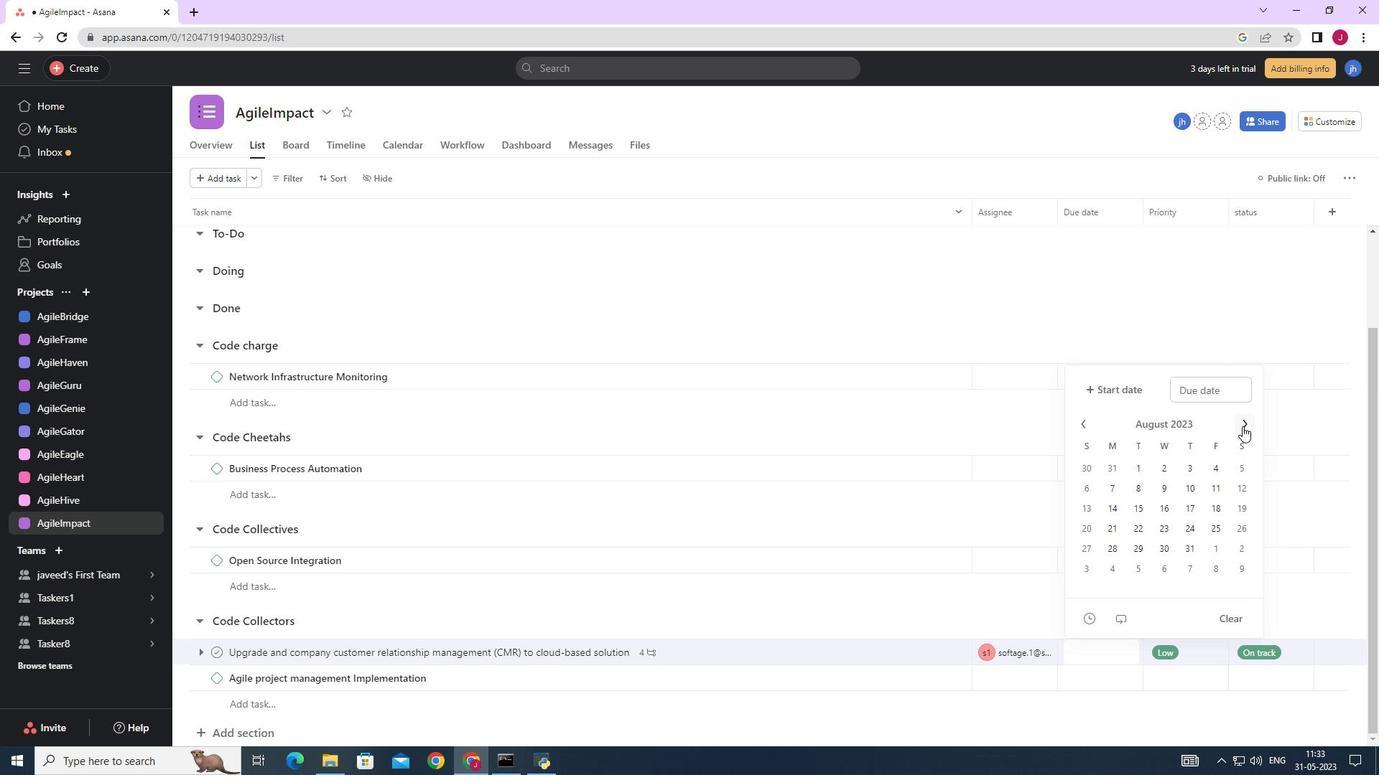 
Action: Mouse pressed left at (1242, 426)
Screenshot: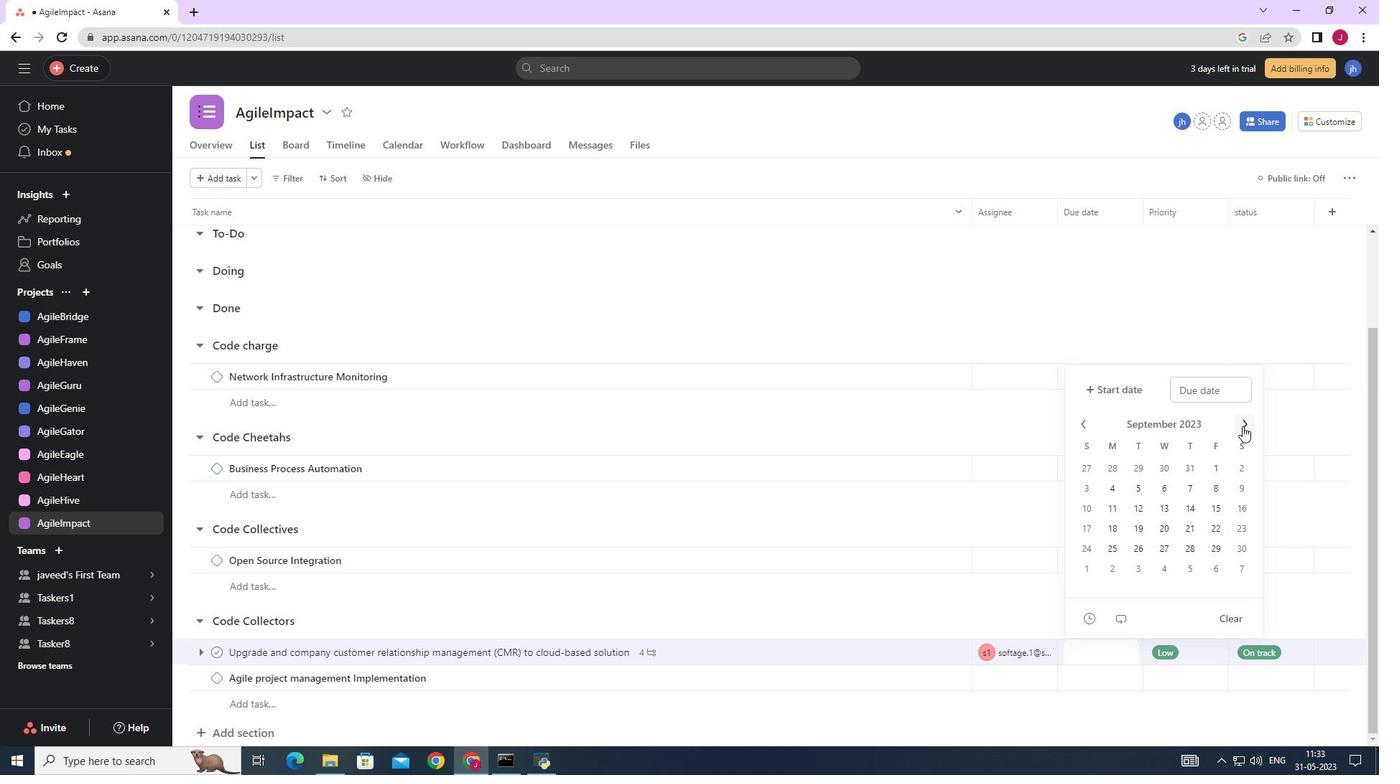 
Action: Mouse pressed left at (1242, 426)
Screenshot: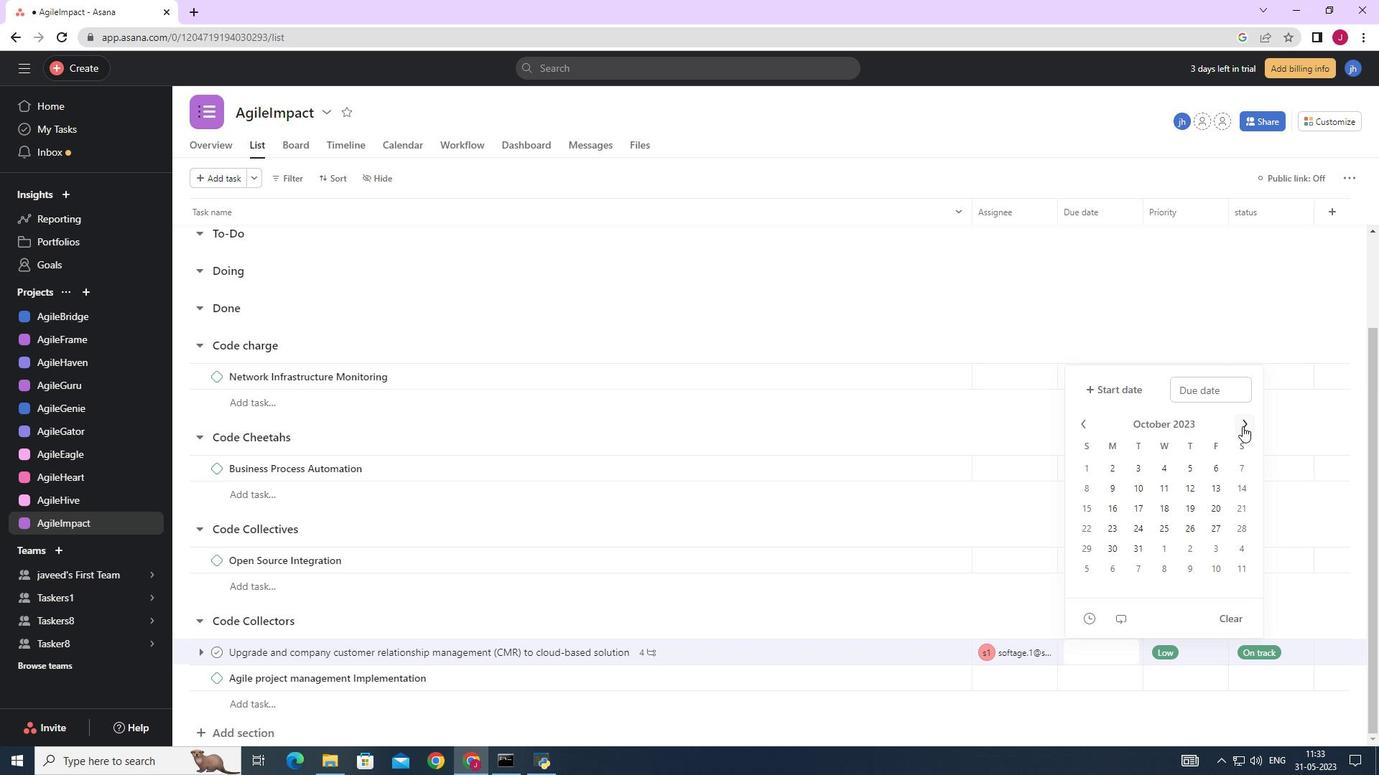 
Action: Mouse pressed left at (1242, 426)
Screenshot: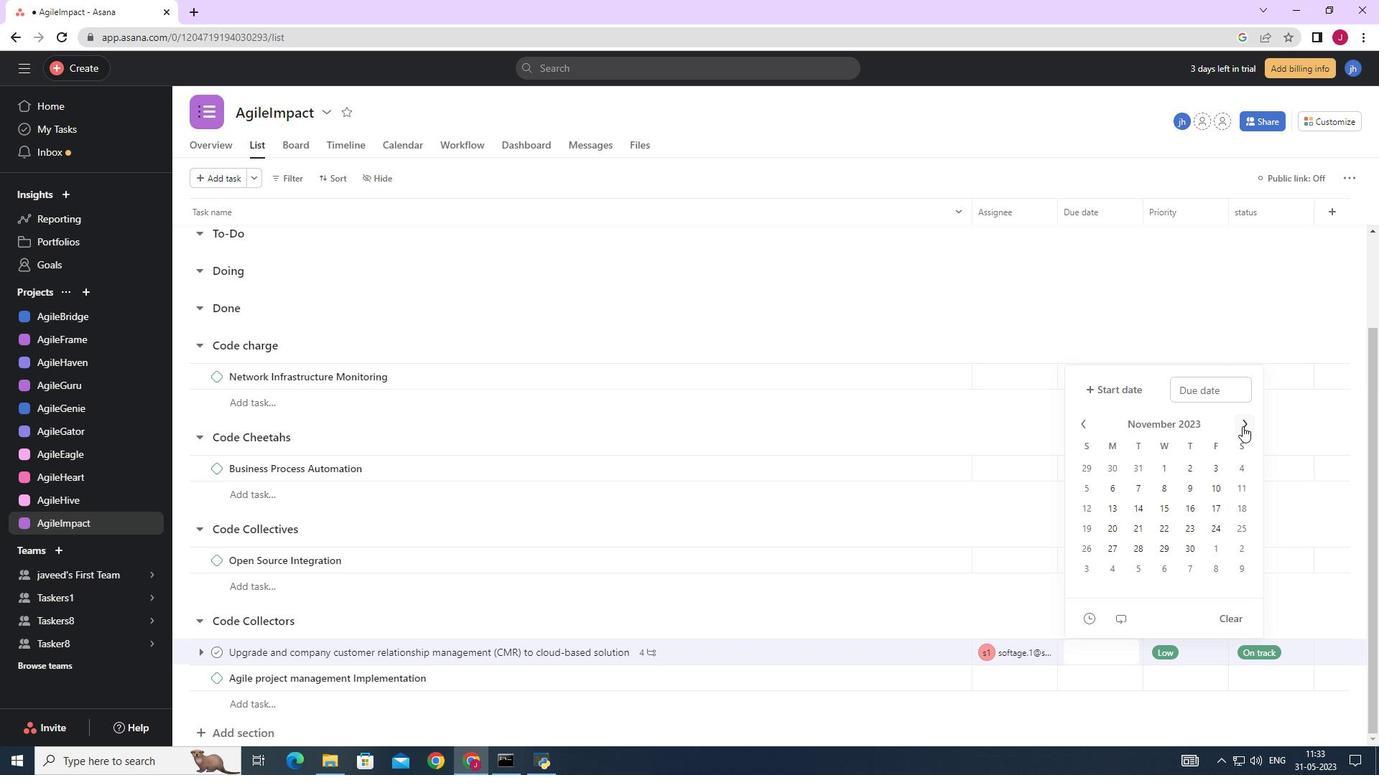 
Action: Mouse pressed left at (1242, 426)
Screenshot: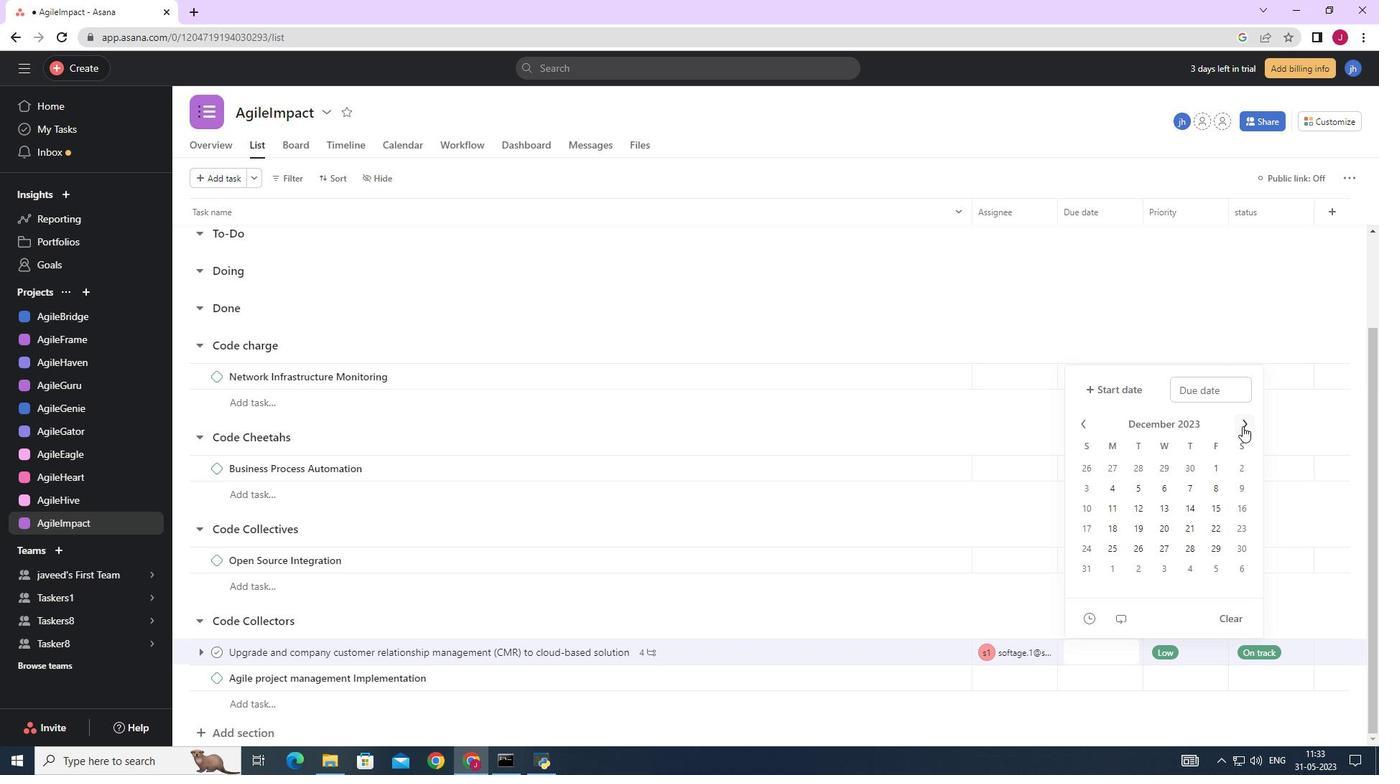 
Action: Mouse pressed left at (1242, 426)
Screenshot: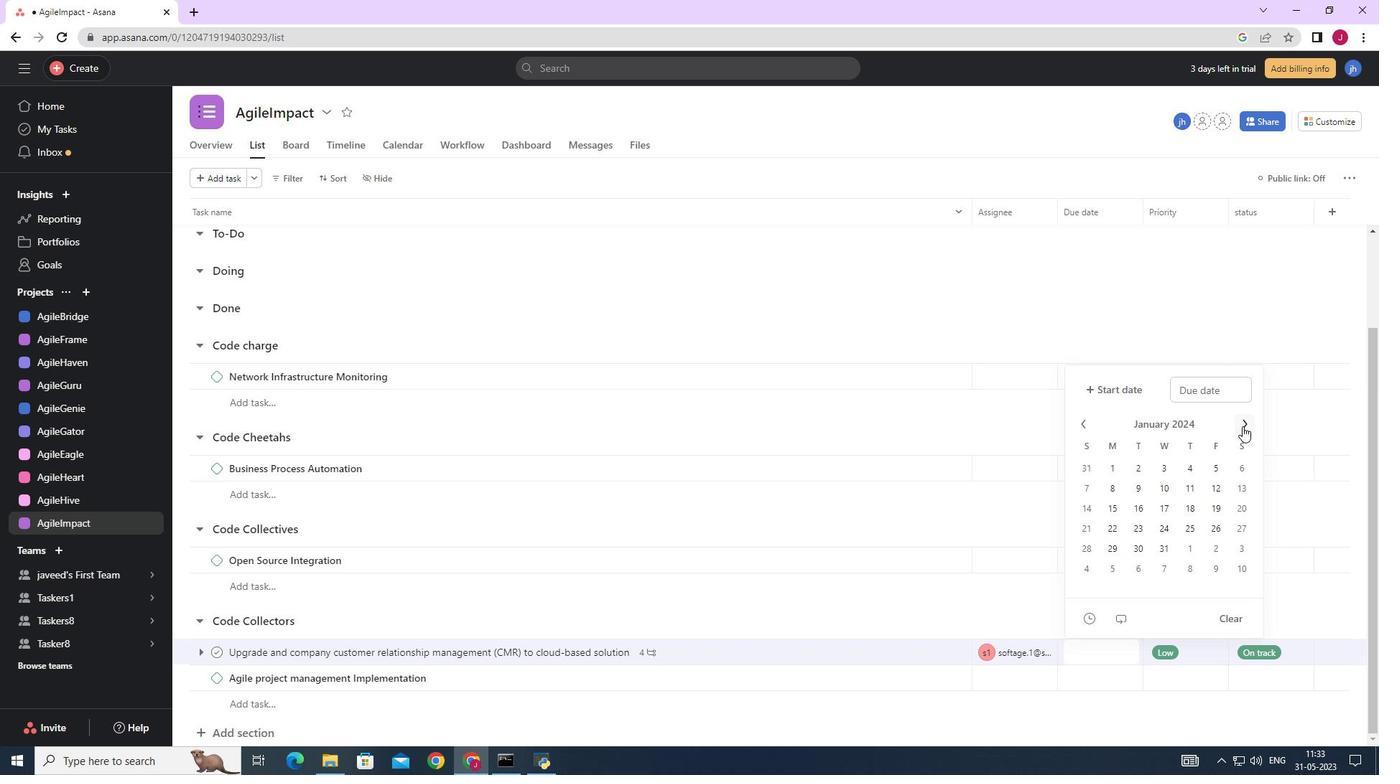 
Action: Mouse pressed left at (1242, 426)
Screenshot: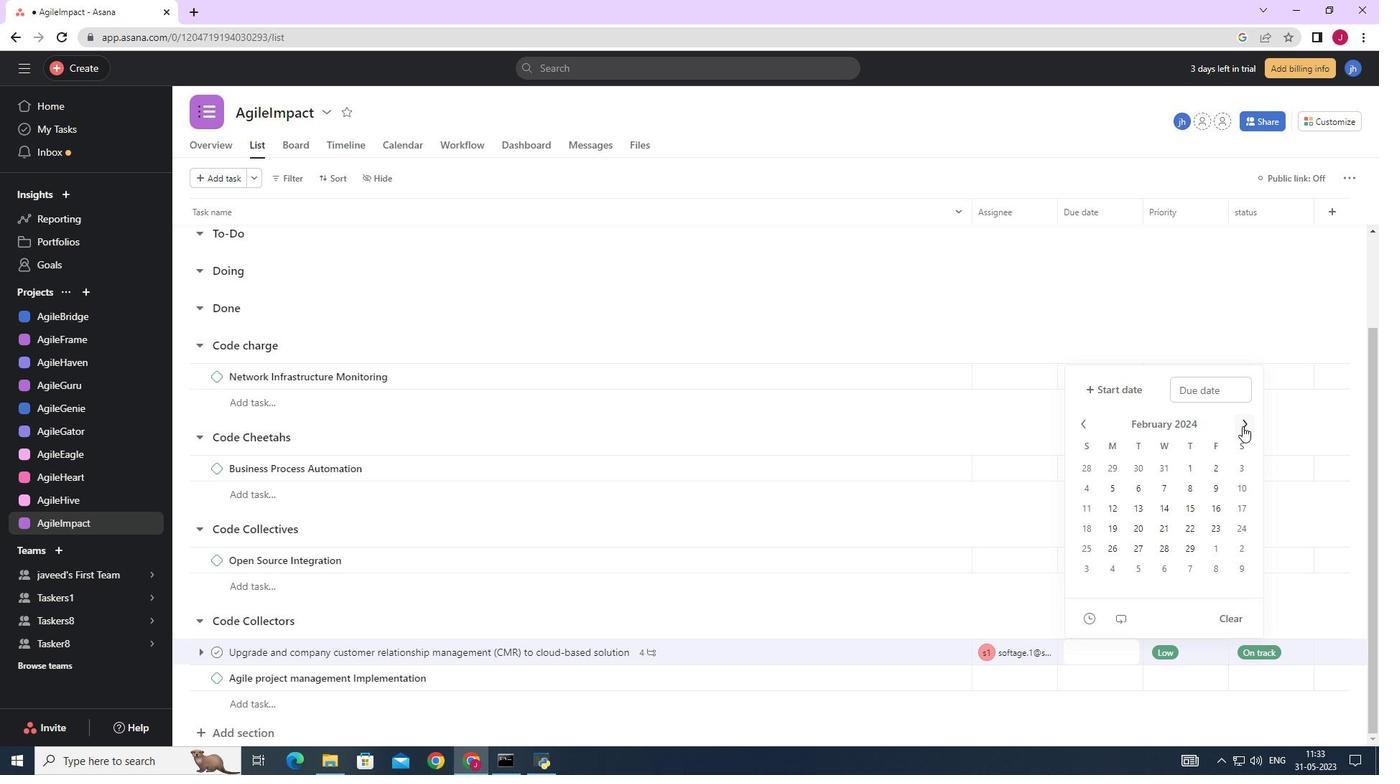 
Action: Mouse moved to (1093, 426)
Screenshot: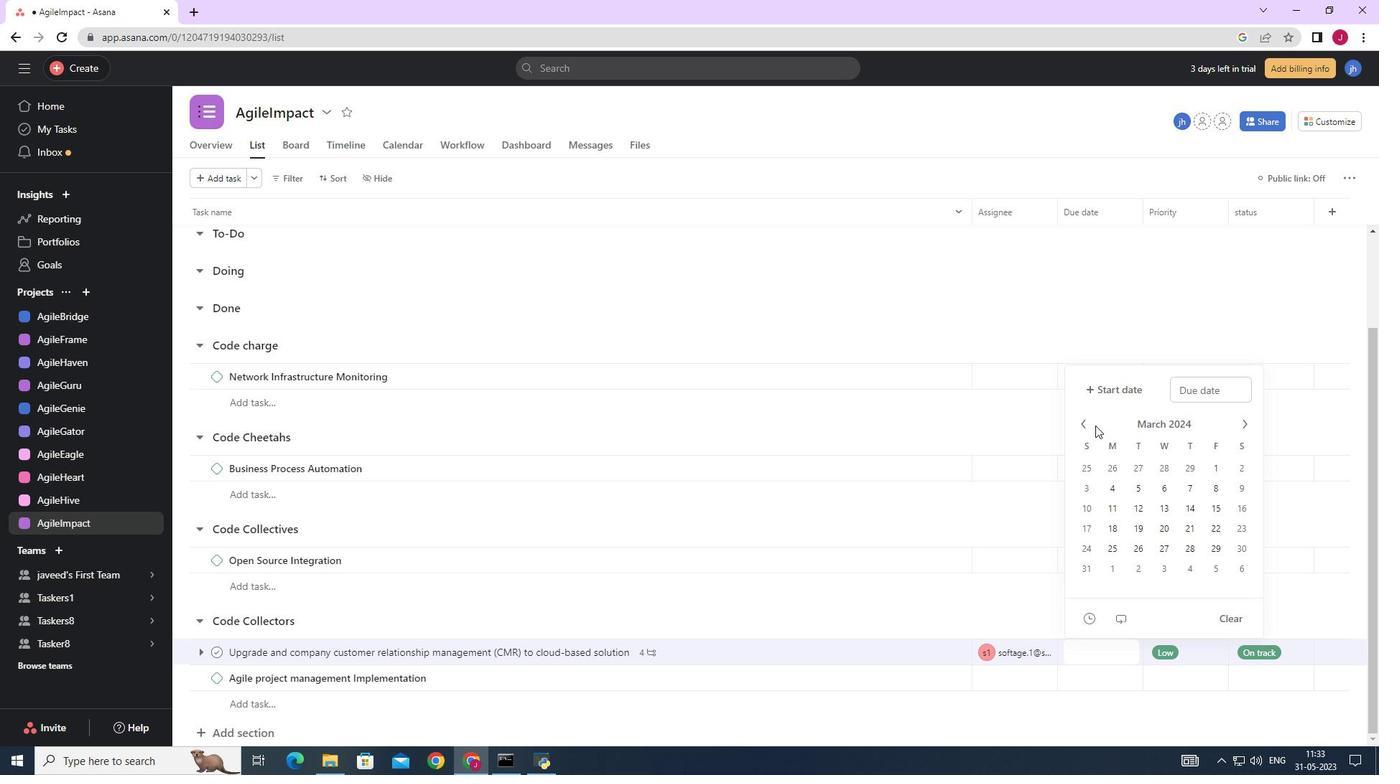 
Action: Mouse pressed left at (1093, 426)
Screenshot: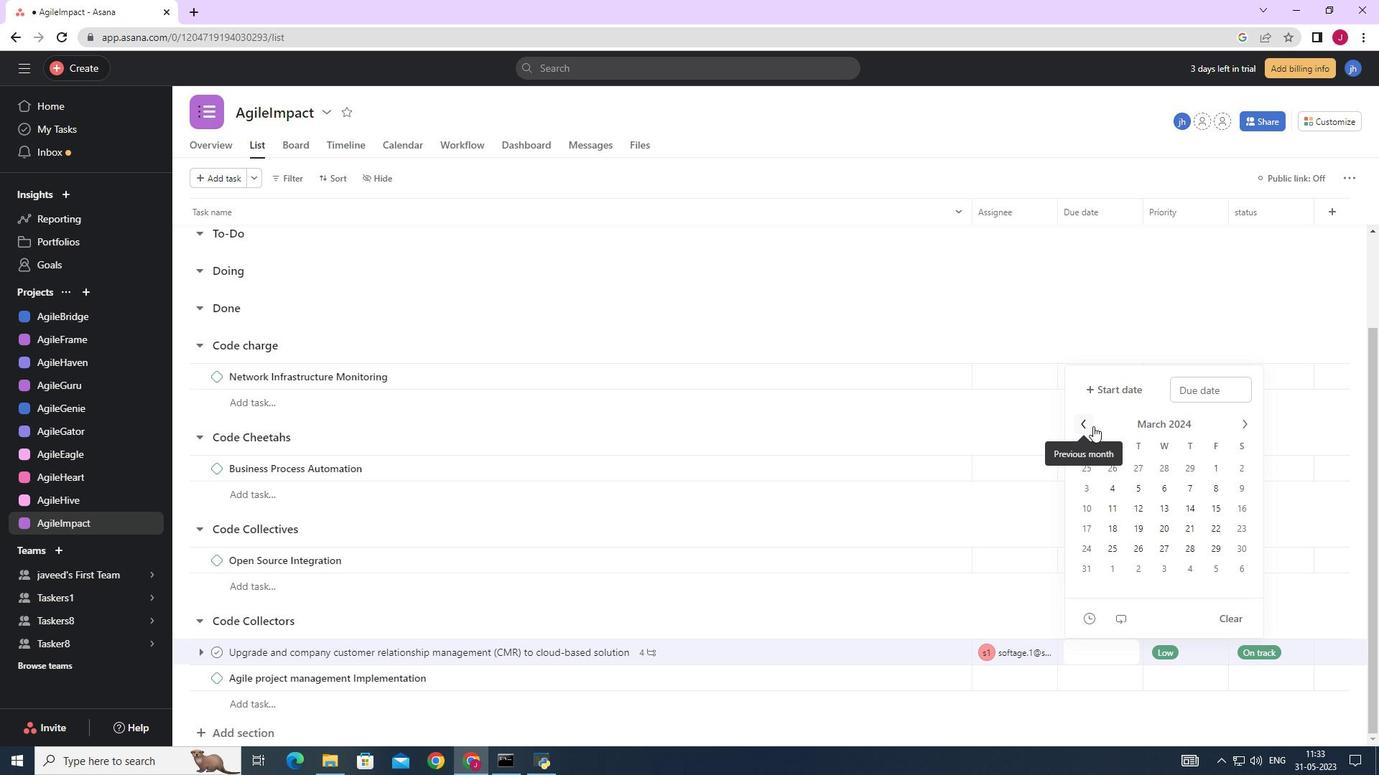 
Action: Mouse moved to (1089, 505)
Screenshot: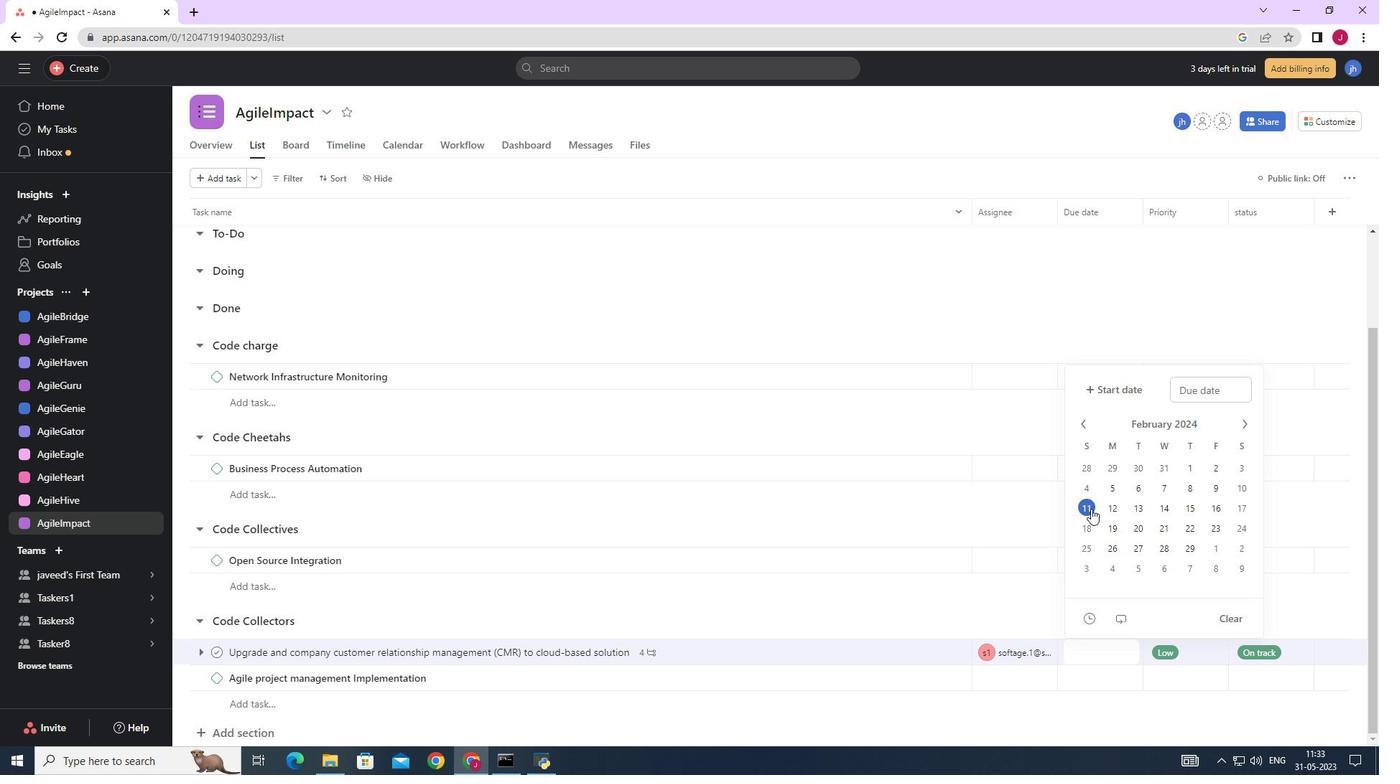 
Action: Mouse pressed left at (1089, 505)
Screenshot: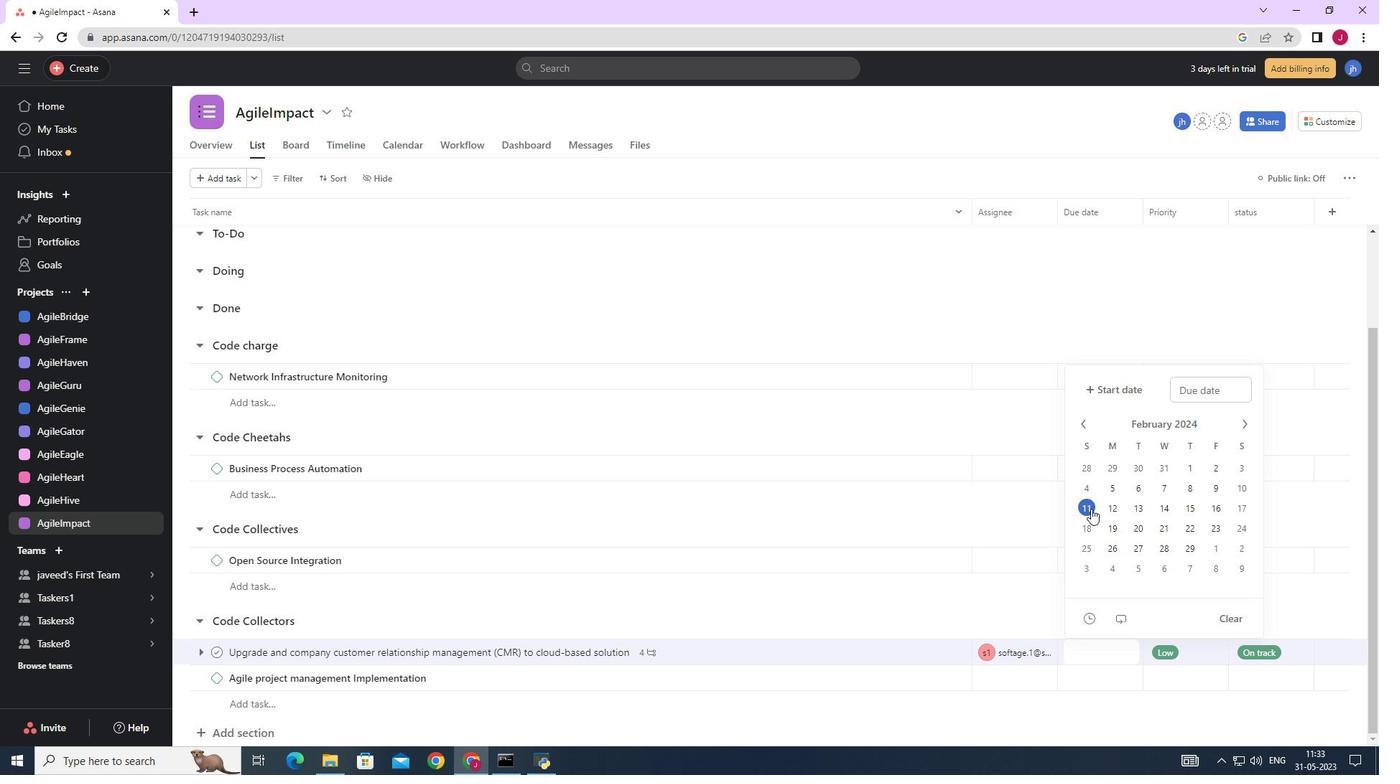 
Action: Mouse moved to (1290, 300)
Screenshot: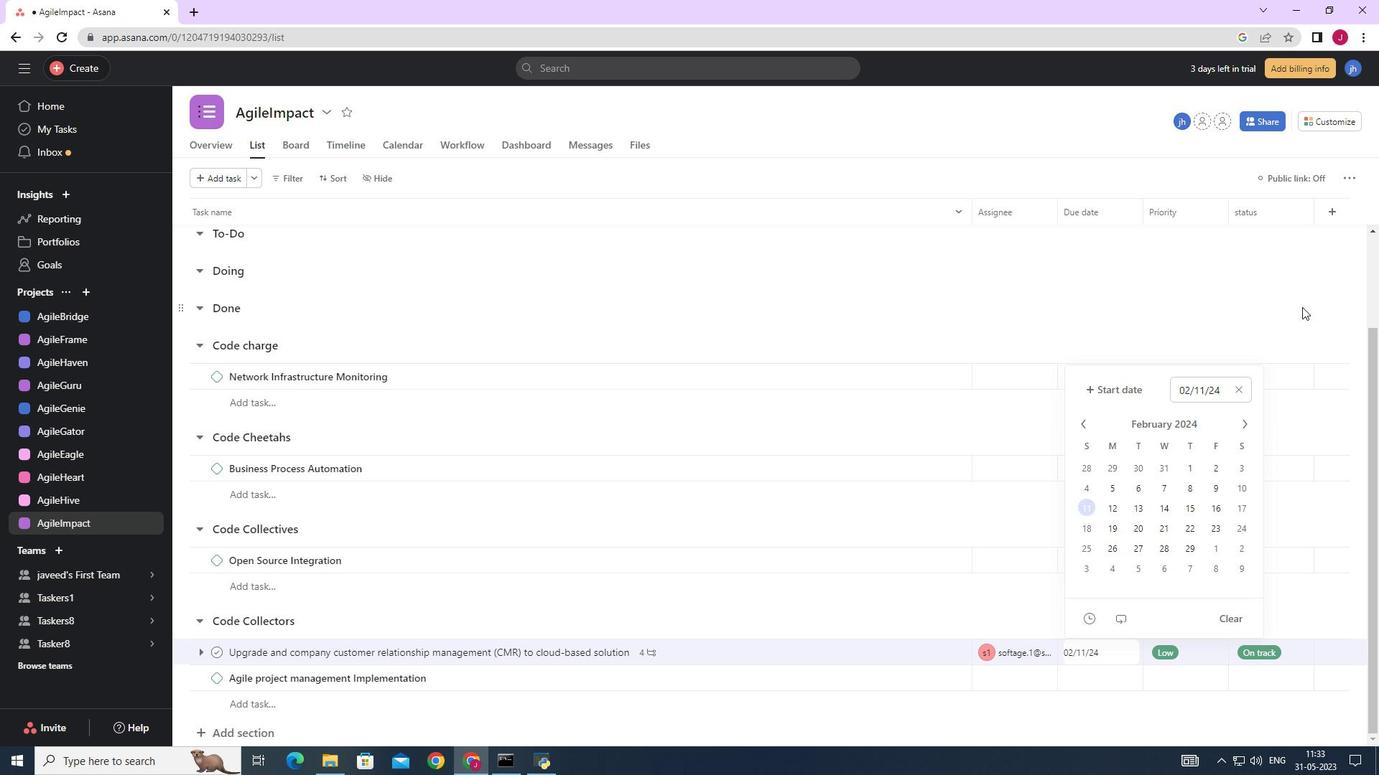 
Action: Mouse pressed left at (1290, 300)
Screenshot: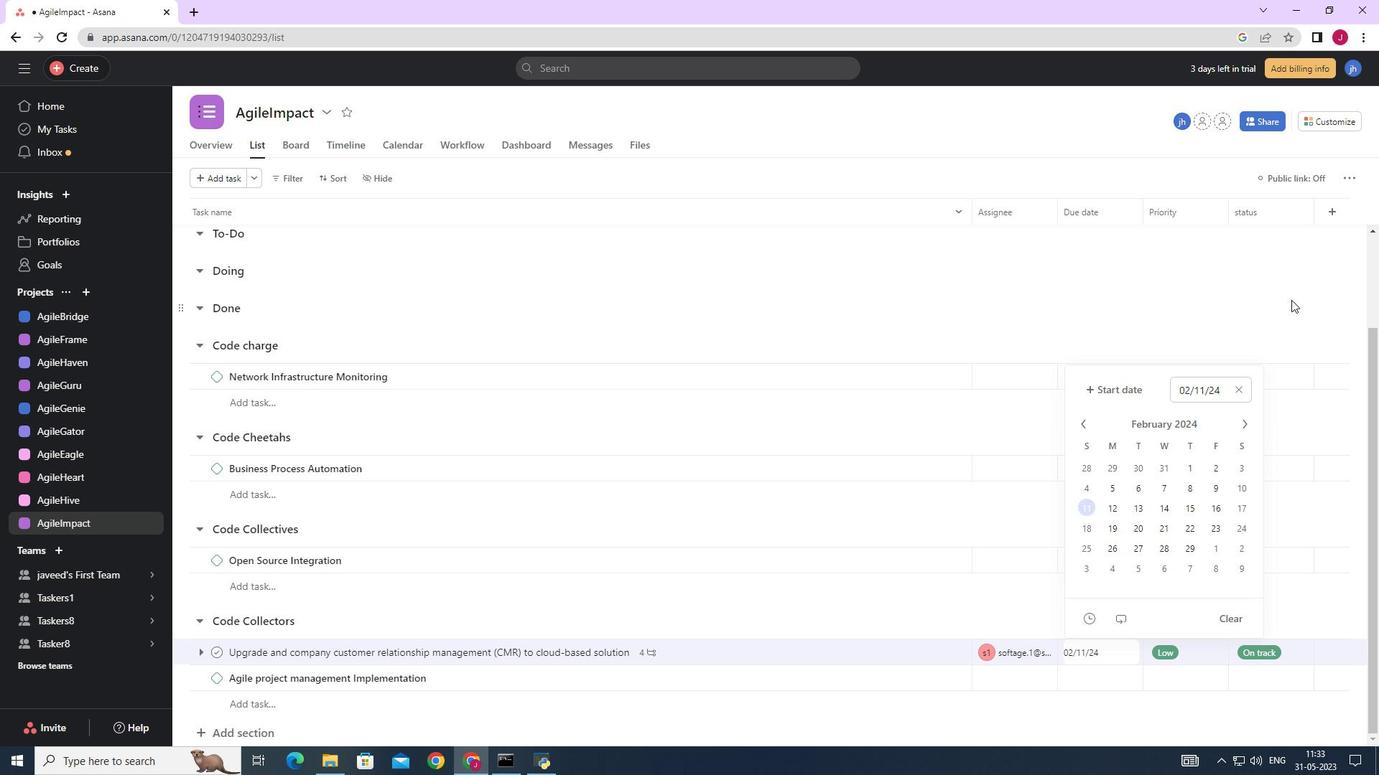 
Action: Mouse moved to (1269, 303)
Screenshot: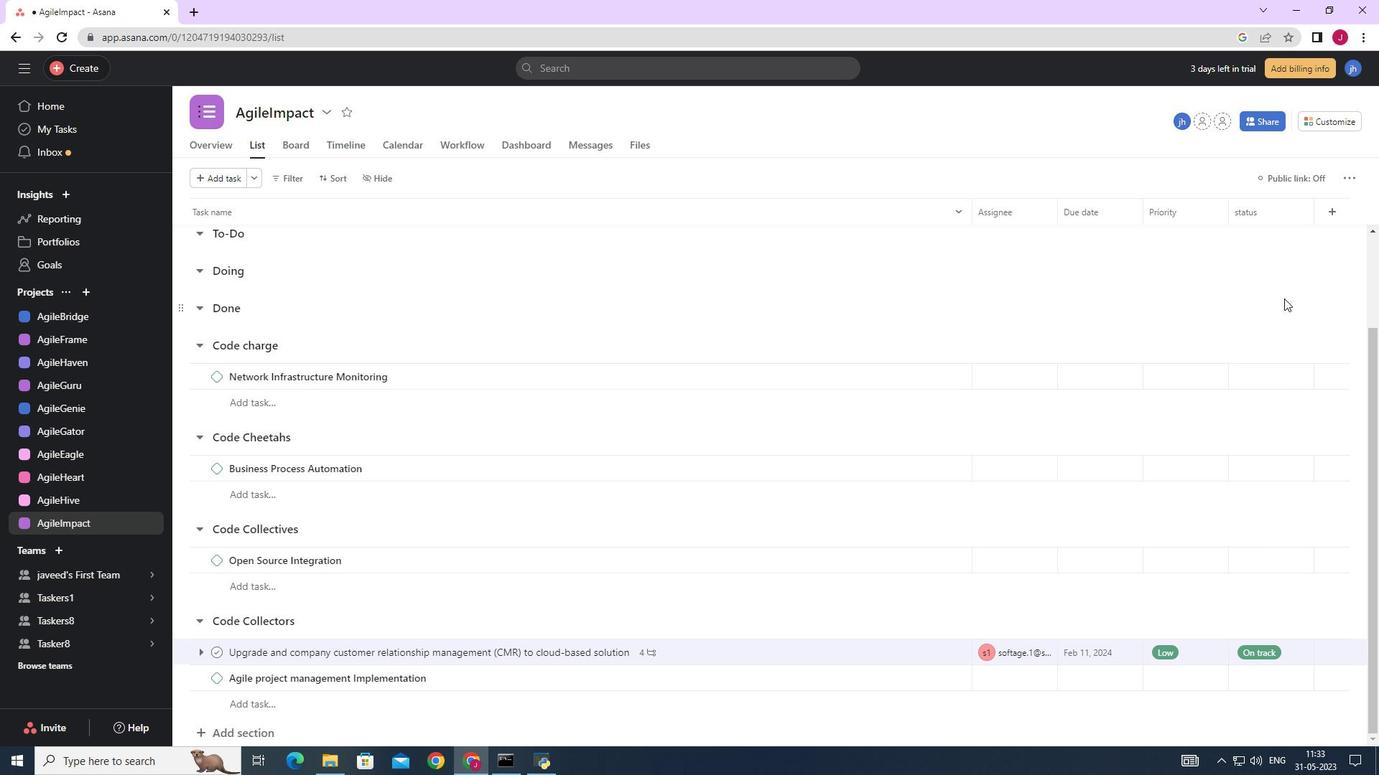 
